 Task: Project Backup.
Action: Mouse moved to (645, 251)
Screenshot: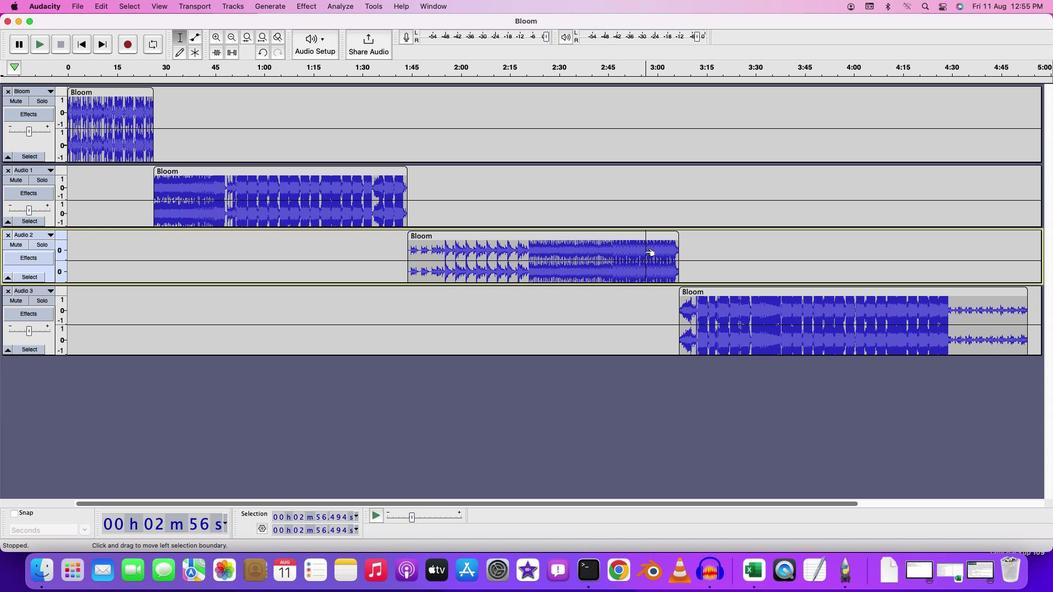 
Action: Mouse pressed left at (645, 251)
Screenshot: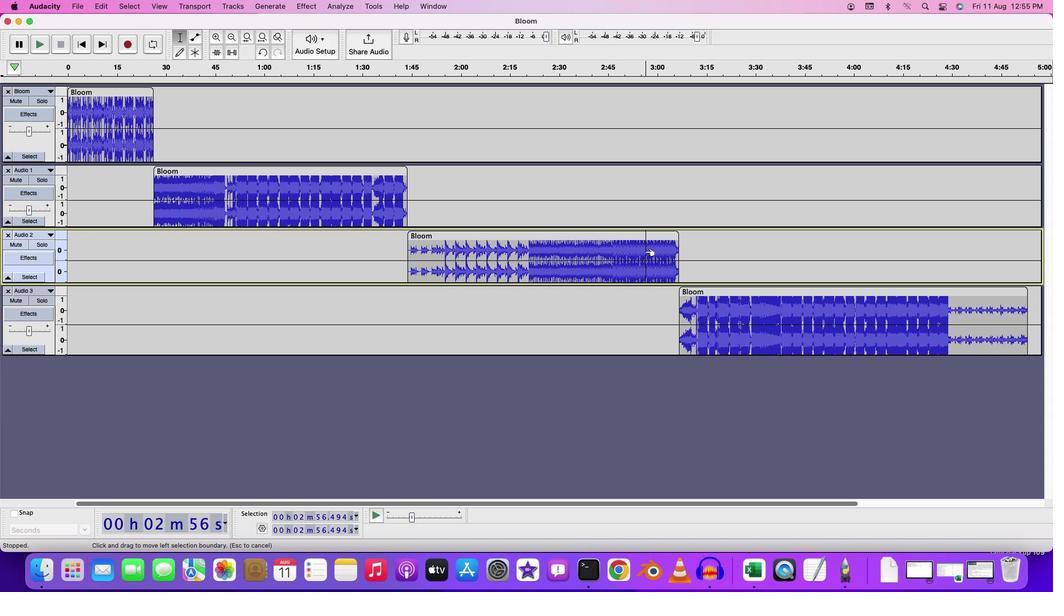 
Action: Mouse moved to (711, 249)
Screenshot: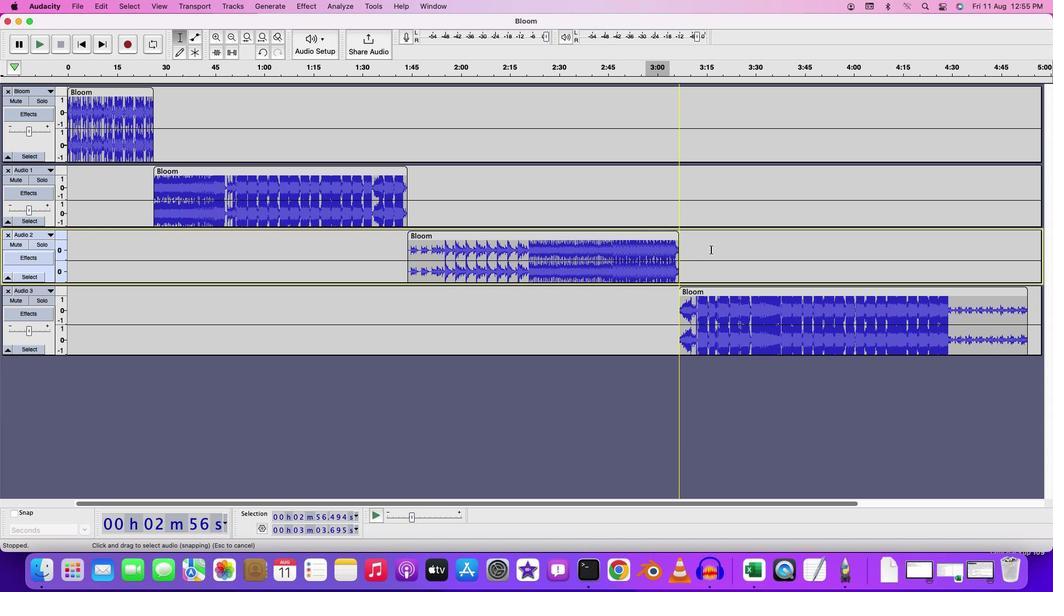 
Action: Mouse pressed left at (711, 249)
Screenshot: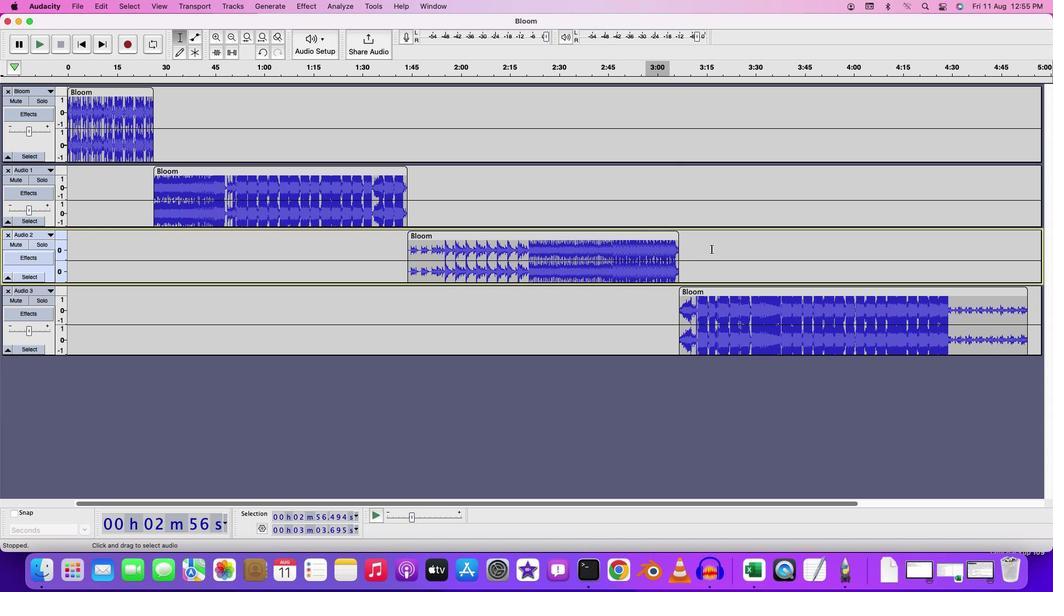 
Action: Mouse moved to (683, 251)
Screenshot: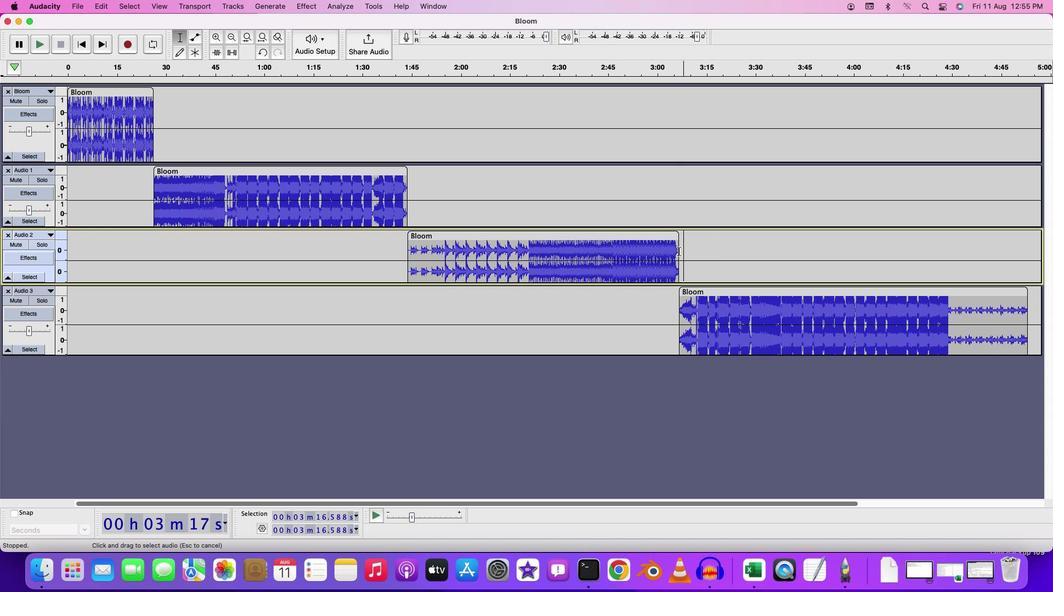
Action: Mouse pressed left at (683, 251)
Screenshot: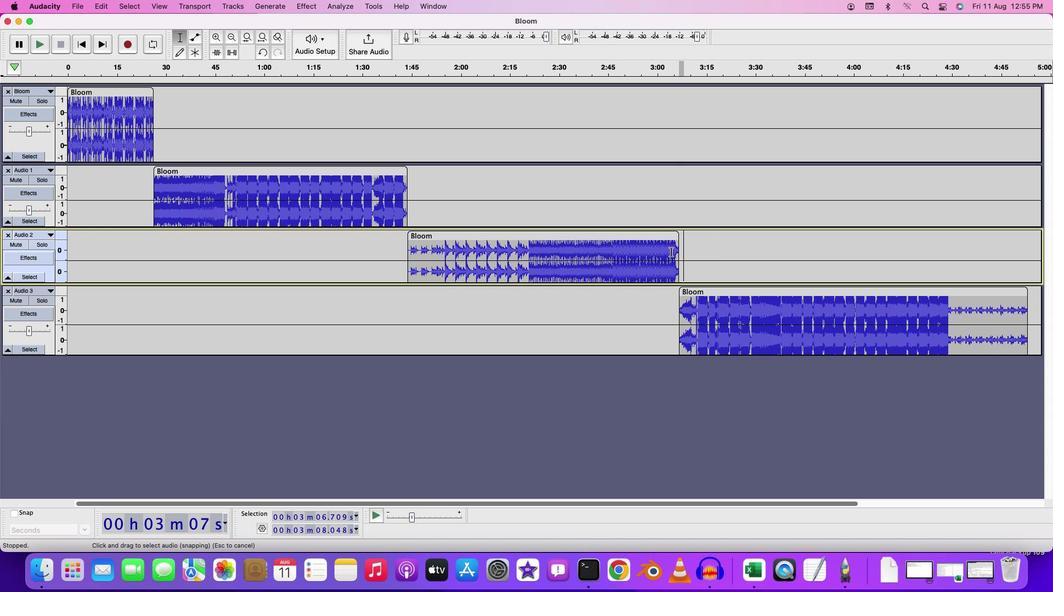 
Action: Mouse moved to (636, 254)
Screenshot: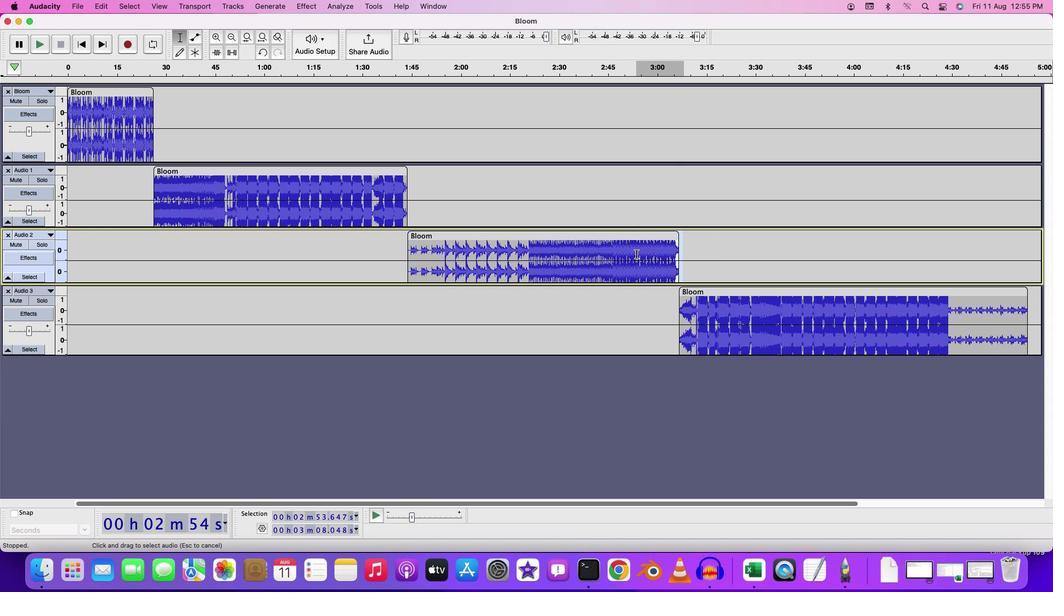 
Action: Key pressed Key.cmd'x'
Screenshot: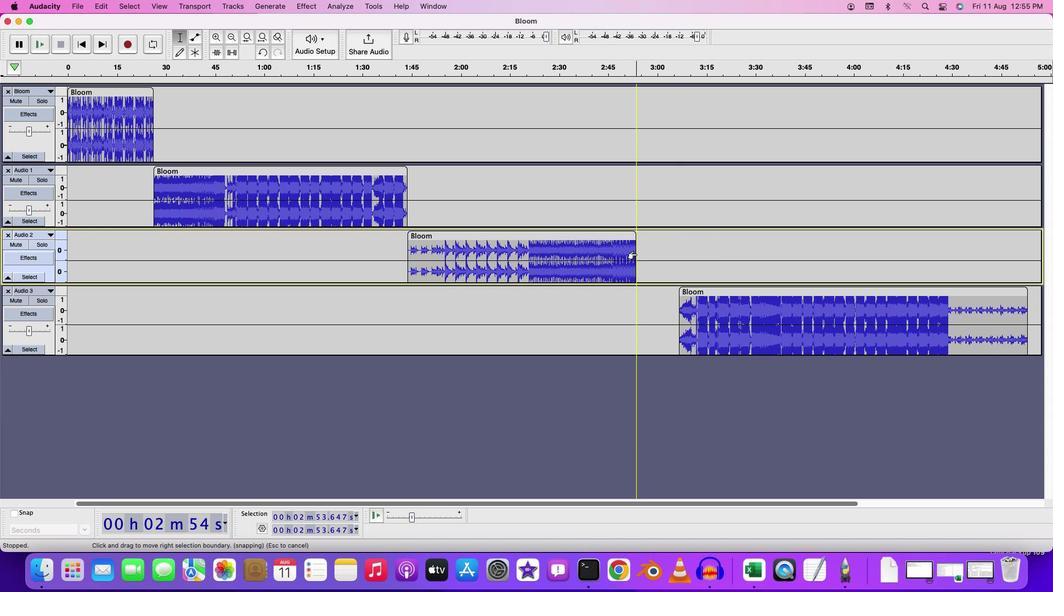 
Action: Mouse moved to (604, 502)
Screenshot: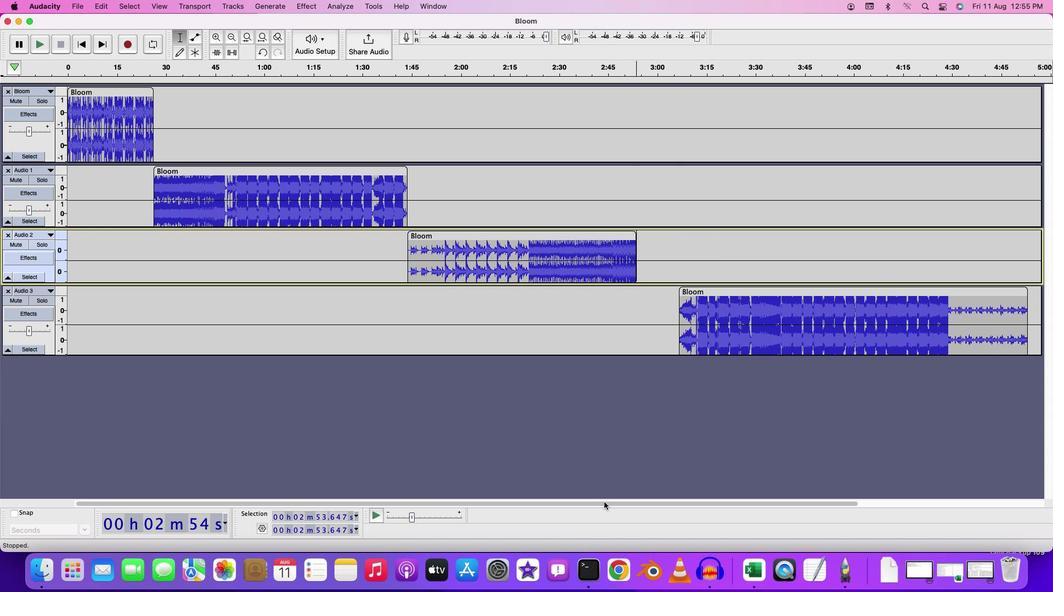 
Action: Mouse pressed left at (604, 502)
Screenshot: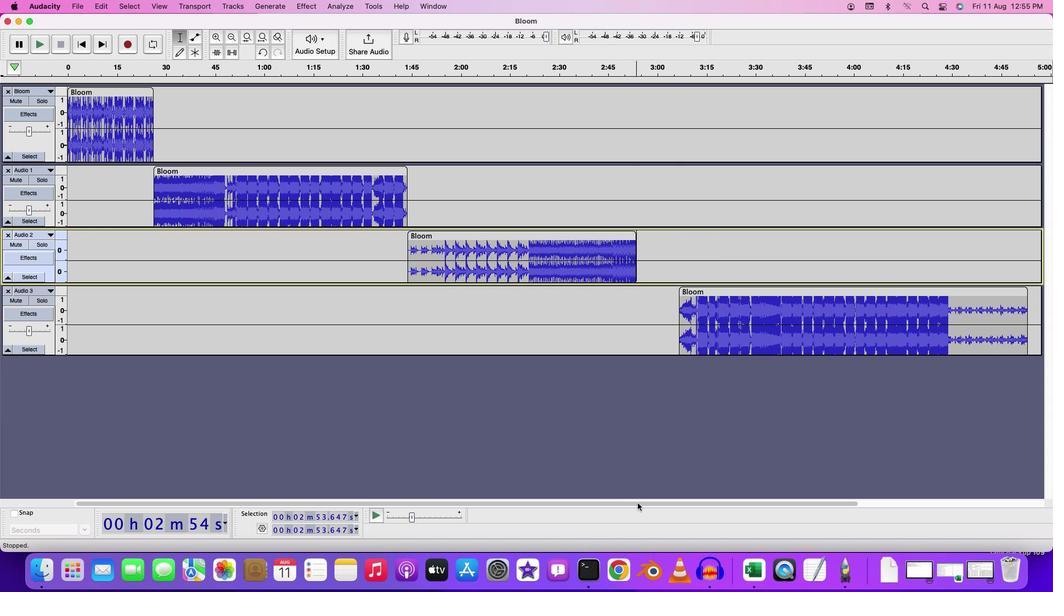 
Action: Mouse moved to (879, 257)
Screenshot: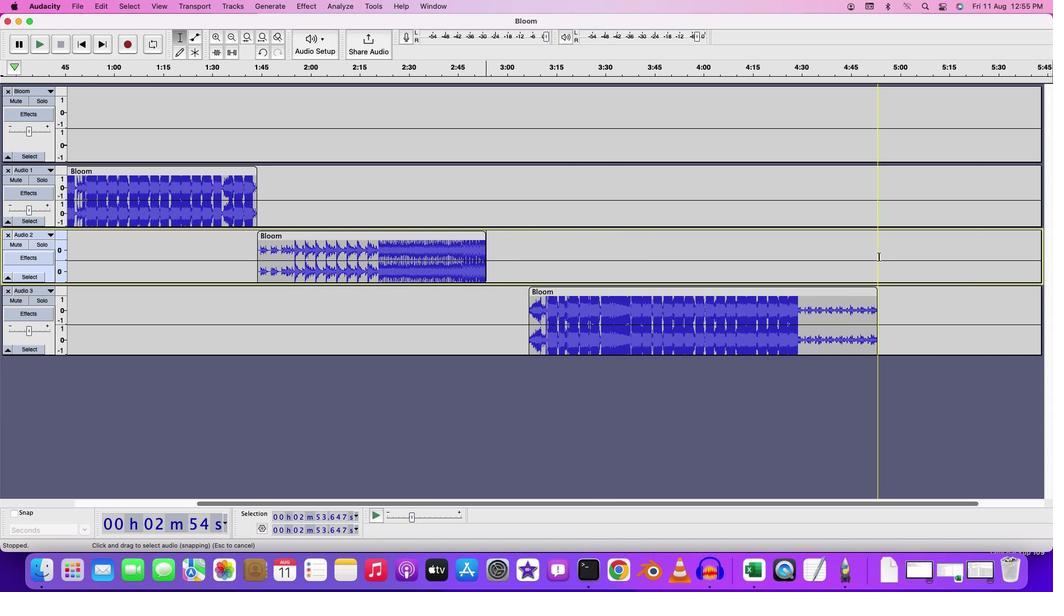 
Action: Mouse pressed left at (879, 257)
Screenshot: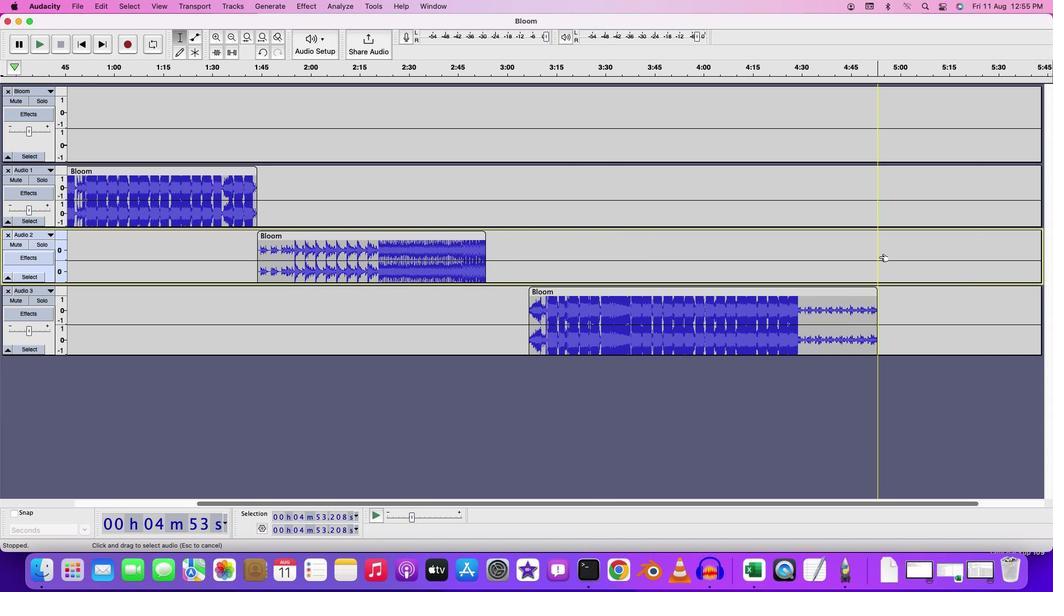
Action: Key pressed Key.cmd'v'
Screenshot: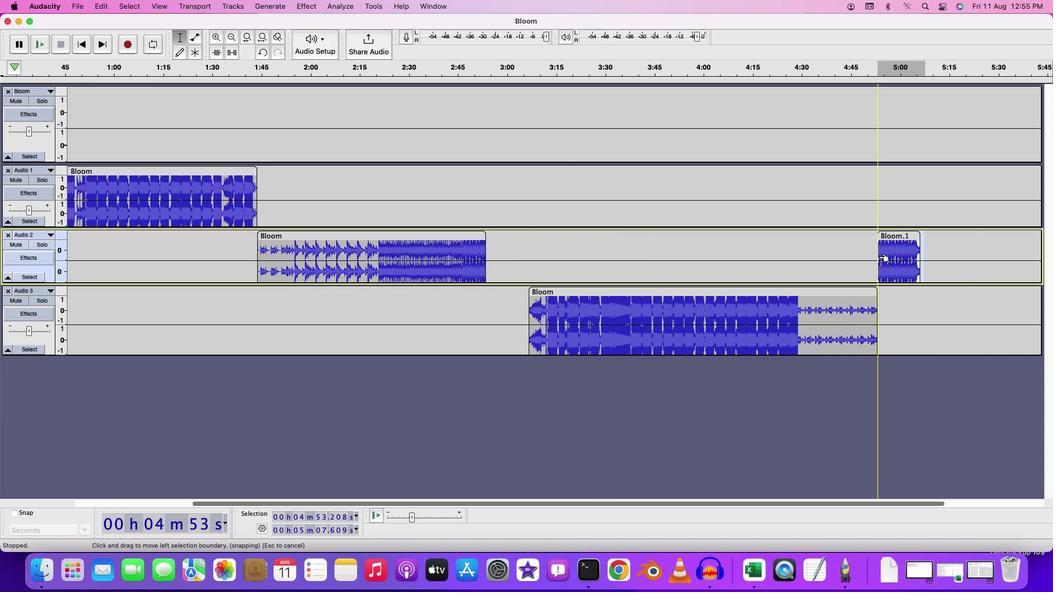 
Action: Mouse moved to (758, 422)
Screenshot: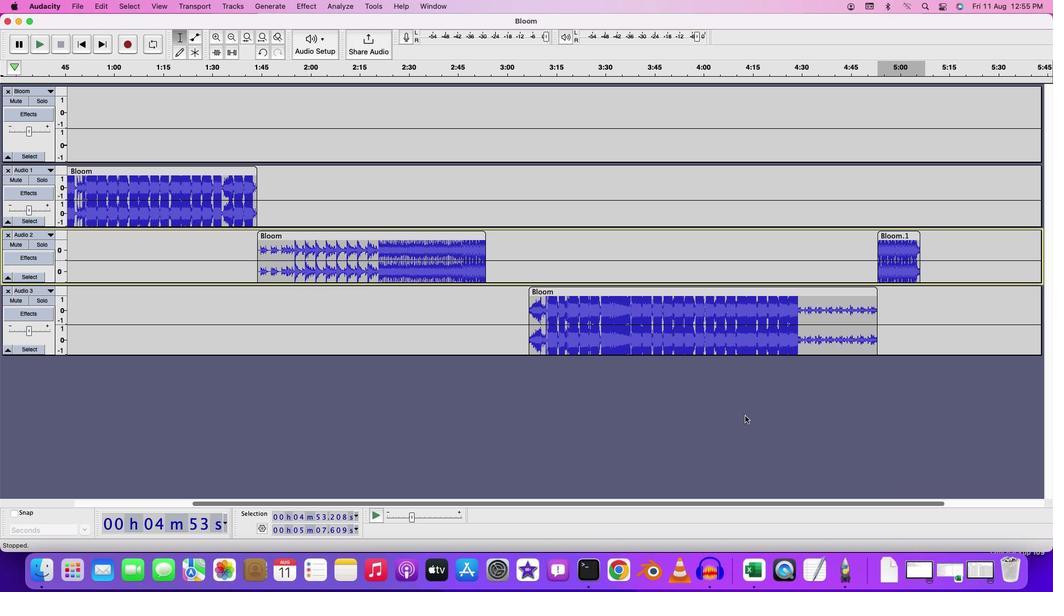 
Action: Mouse pressed left at (758, 422)
Screenshot: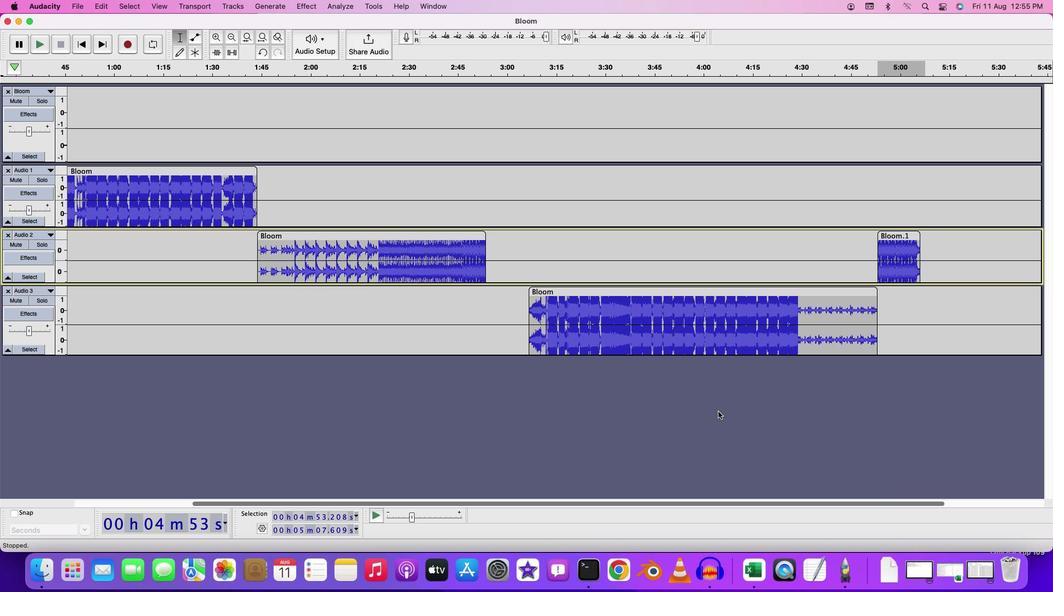 
Action: Mouse moved to (582, 298)
Screenshot: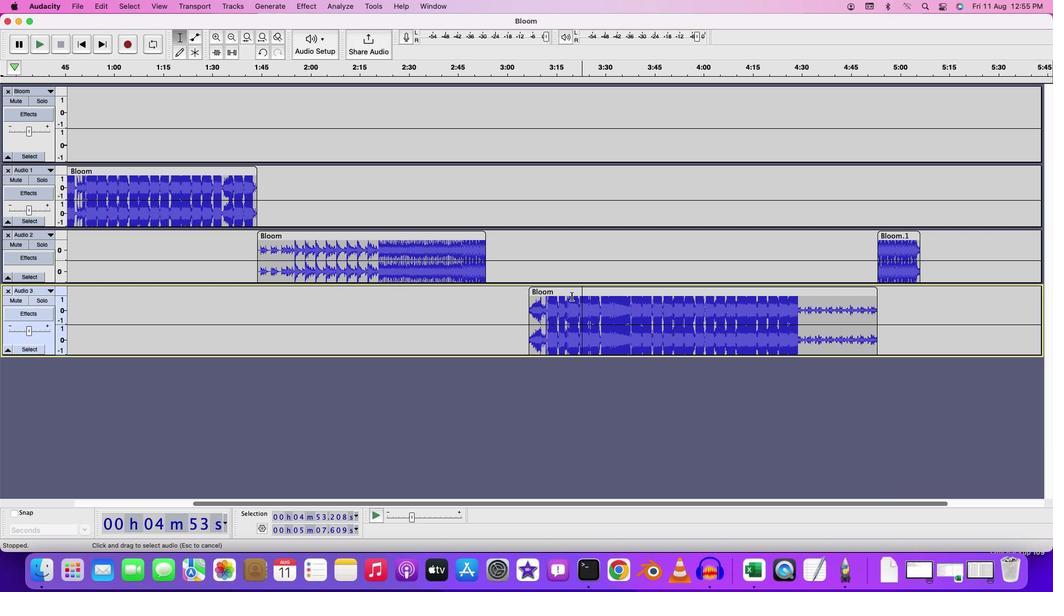 
Action: Mouse pressed left at (582, 298)
Screenshot: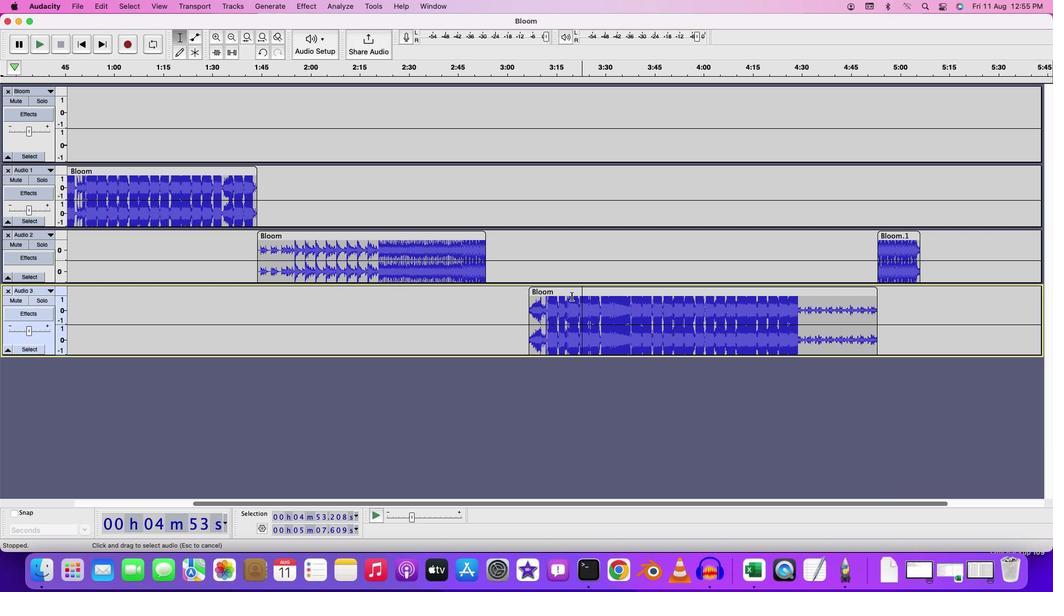 
Action: Mouse moved to (529, 303)
Screenshot: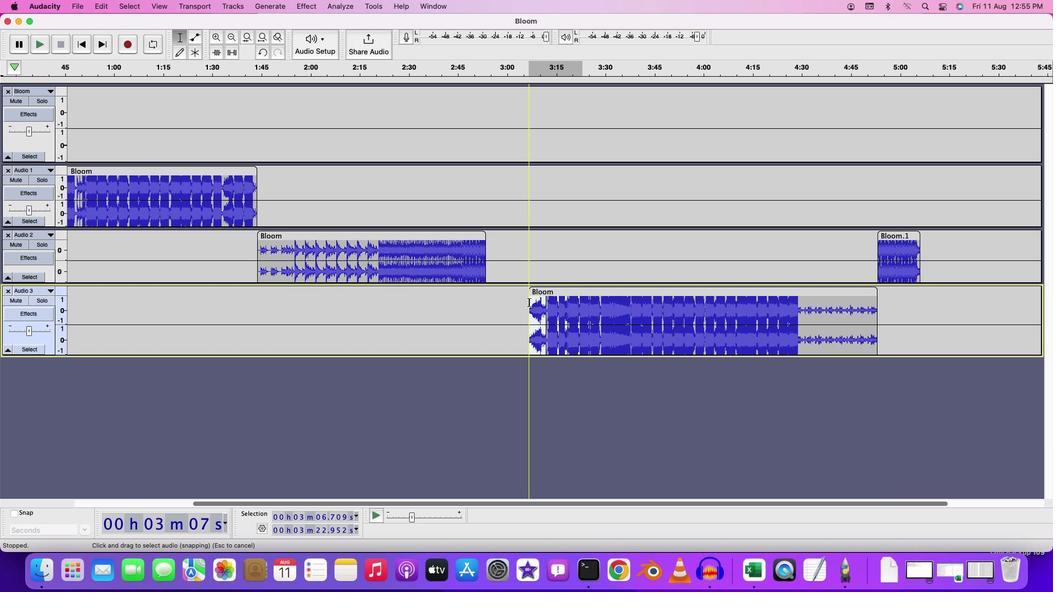 
Action: Key pressed Key.cmd'x'
Screenshot: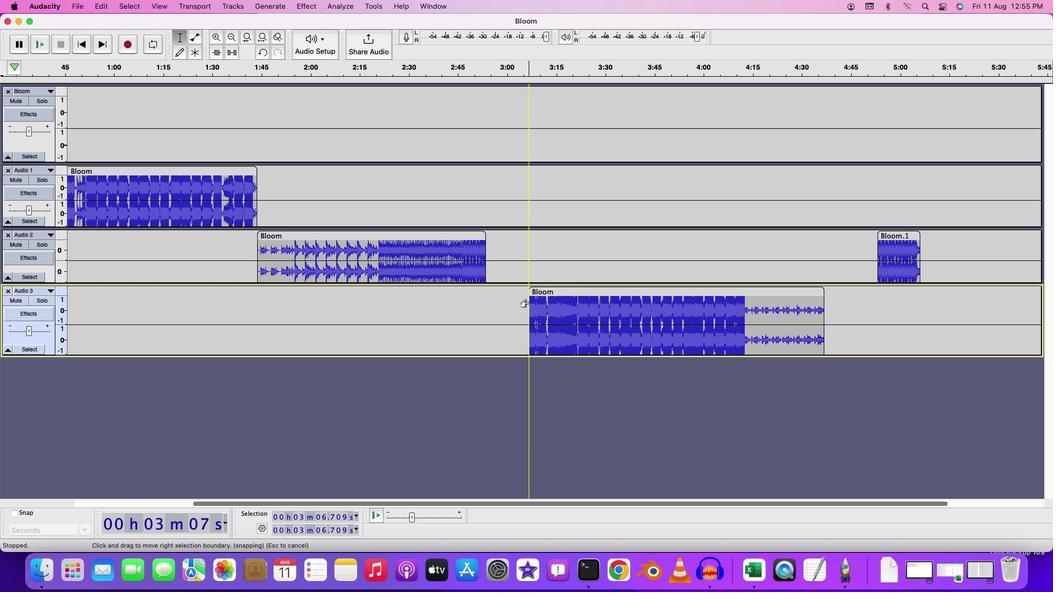 
Action: Mouse moved to (487, 278)
Screenshot: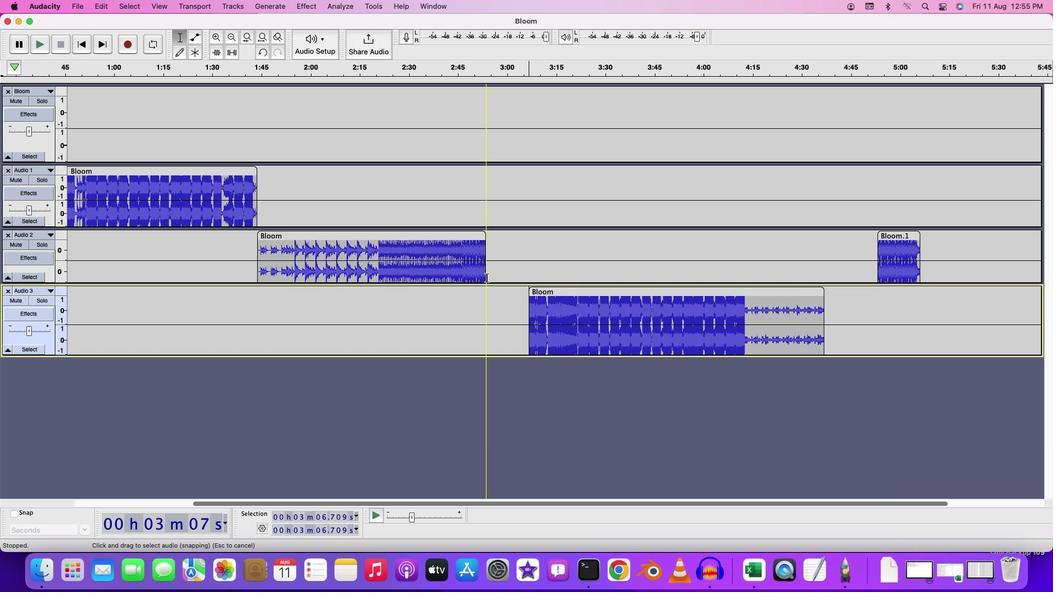 
Action: Mouse pressed left at (487, 278)
Screenshot: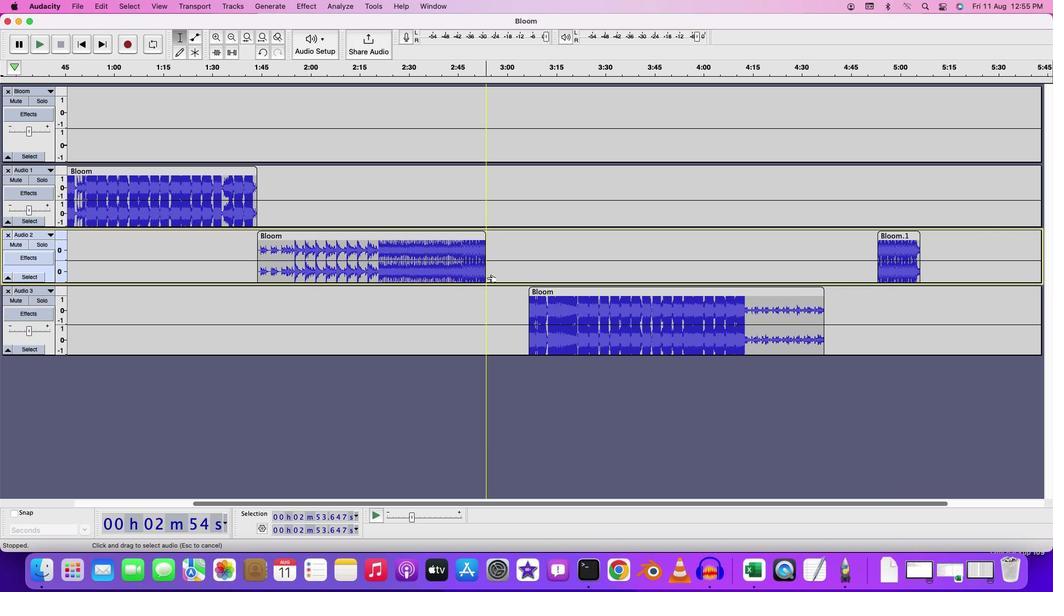 
Action: Key pressed Key.cmd'v'
Screenshot: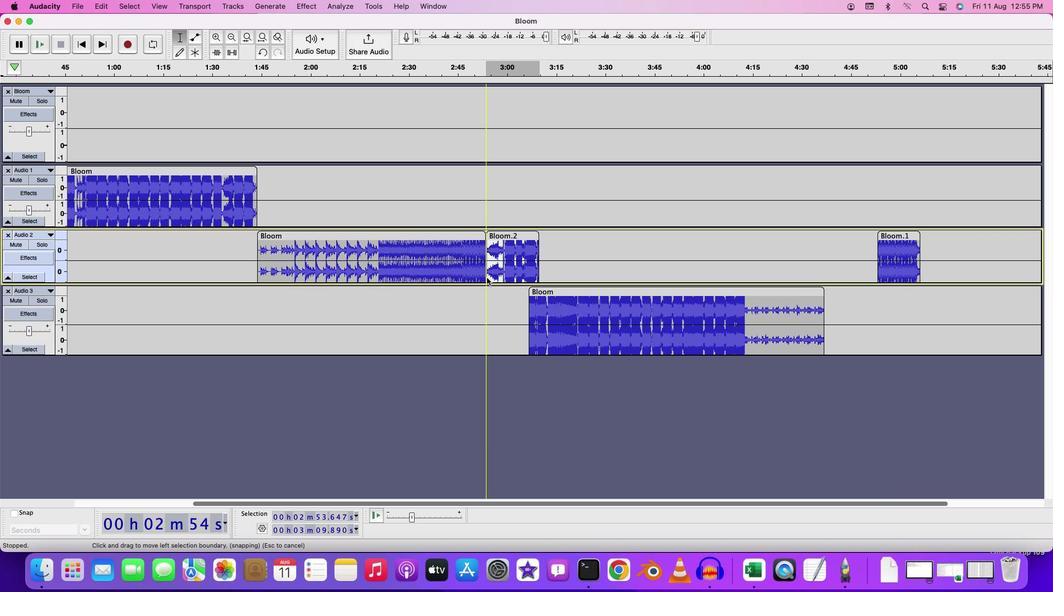
Action: Mouse moved to (506, 385)
Screenshot: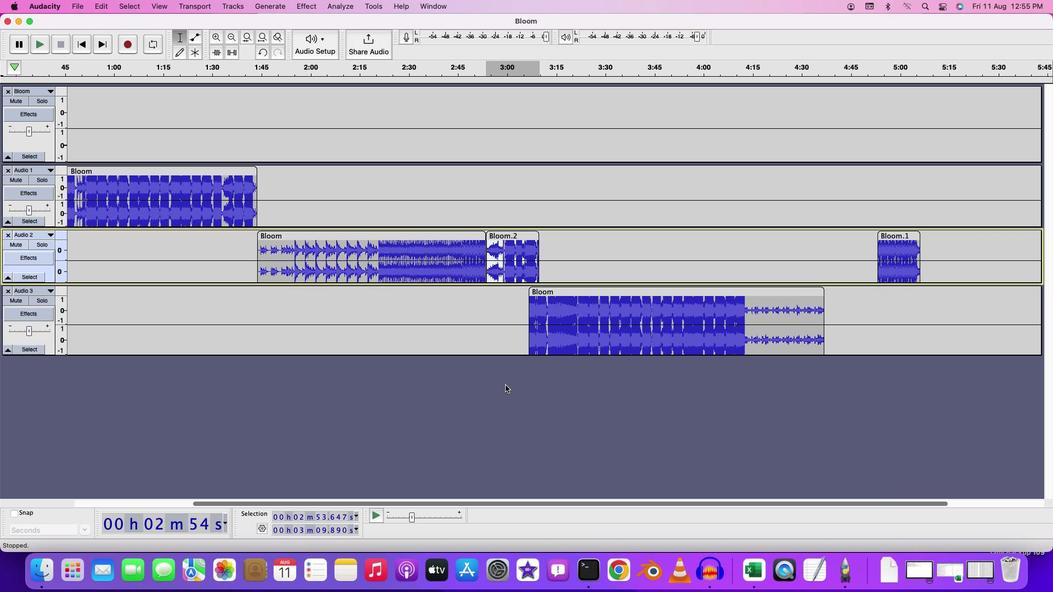
Action: Mouse pressed left at (506, 385)
Screenshot: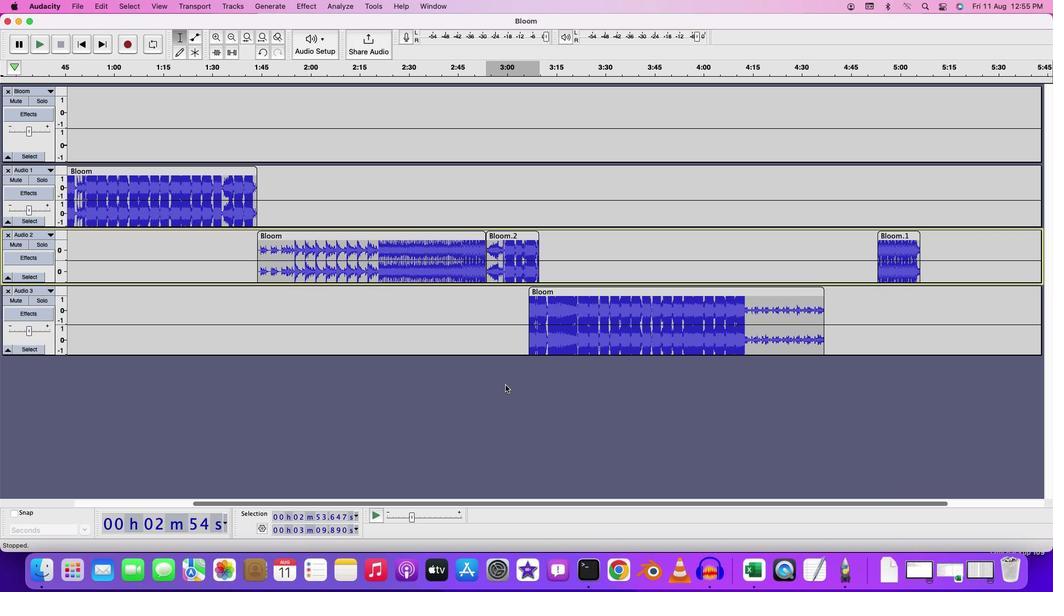 
Action: Mouse moved to (893, 236)
Screenshot: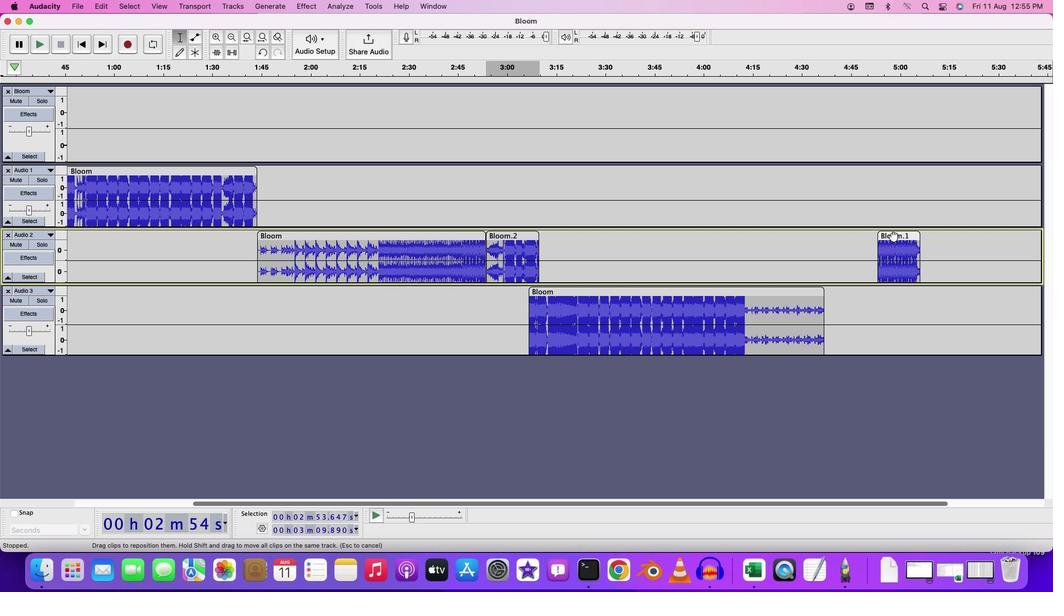 
Action: Mouse pressed left at (893, 236)
Screenshot: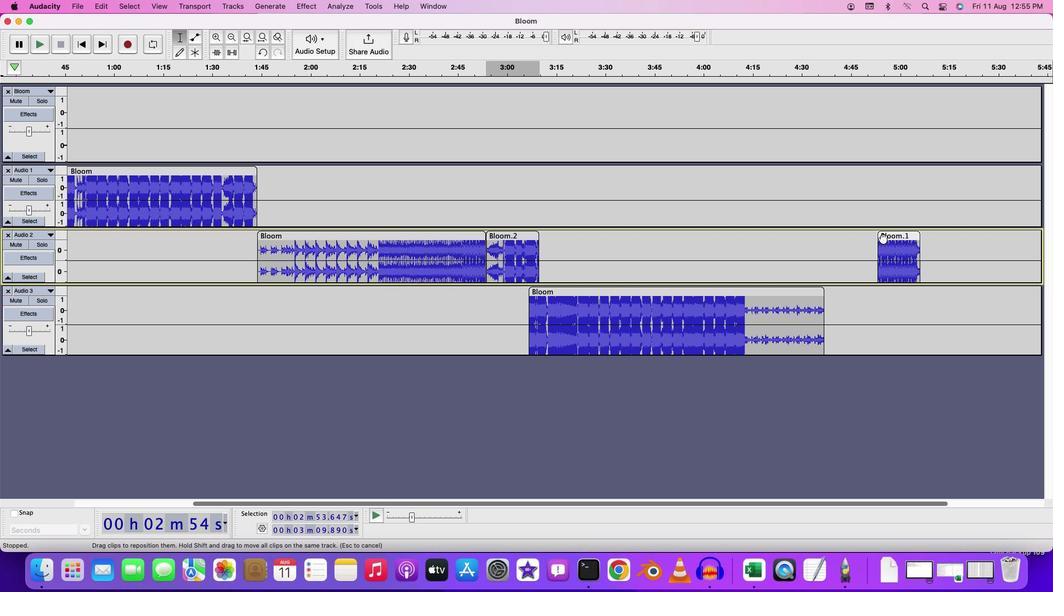 
Action: Mouse moved to (648, 293)
Screenshot: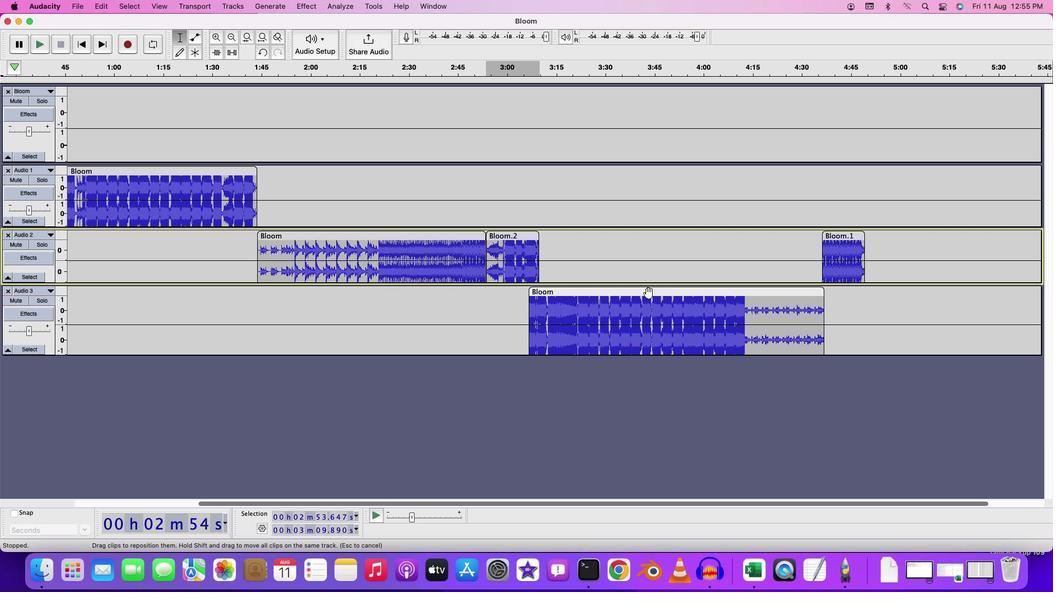 
Action: Mouse pressed left at (648, 293)
Screenshot: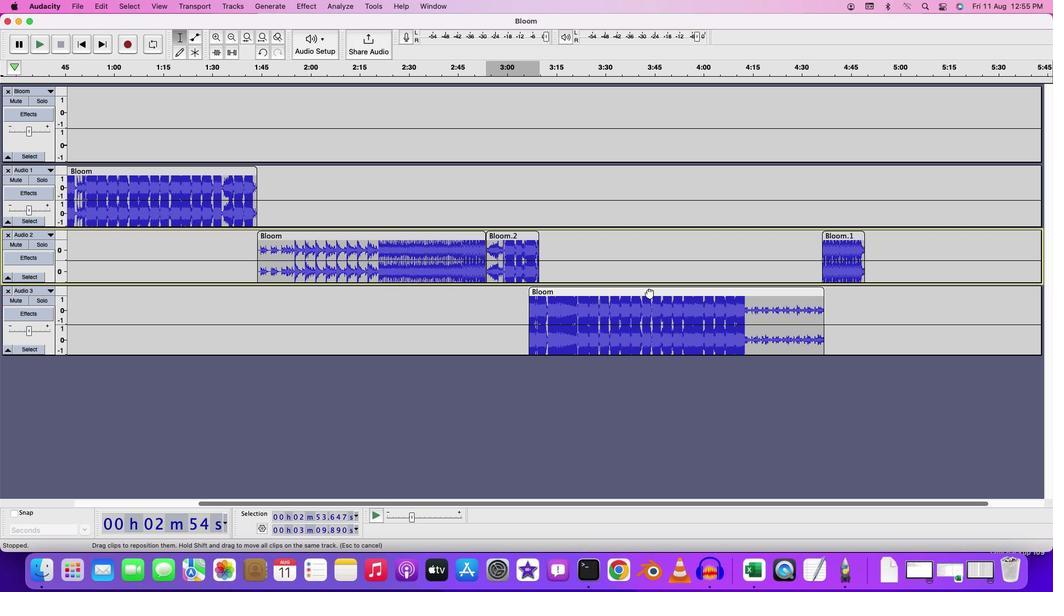 
Action: Mouse moved to (833, 239)
Screenshot: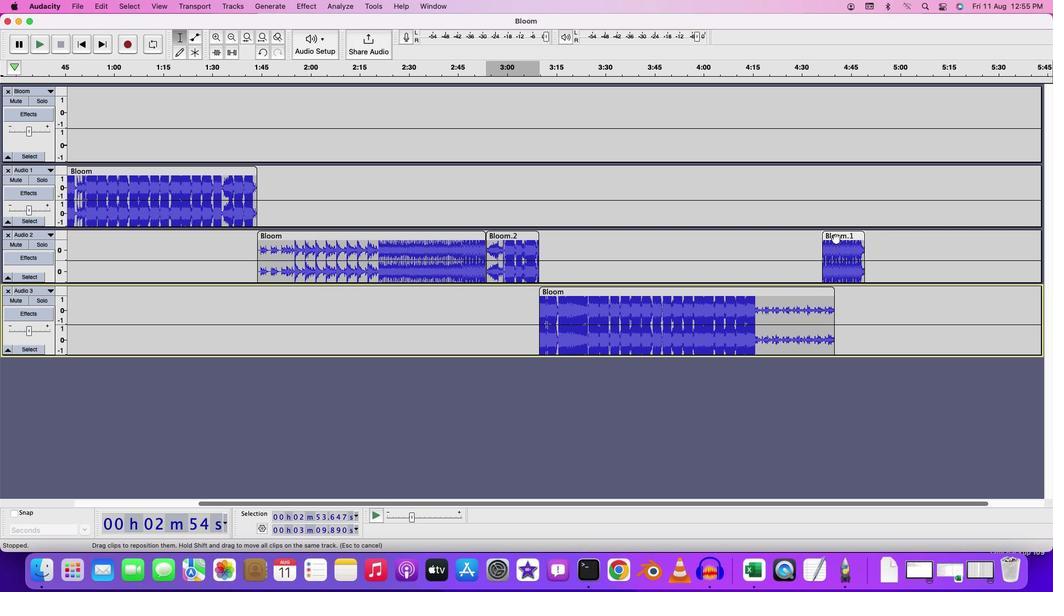 
Action: Mouse pressed left at (833, 239)
Screenshot: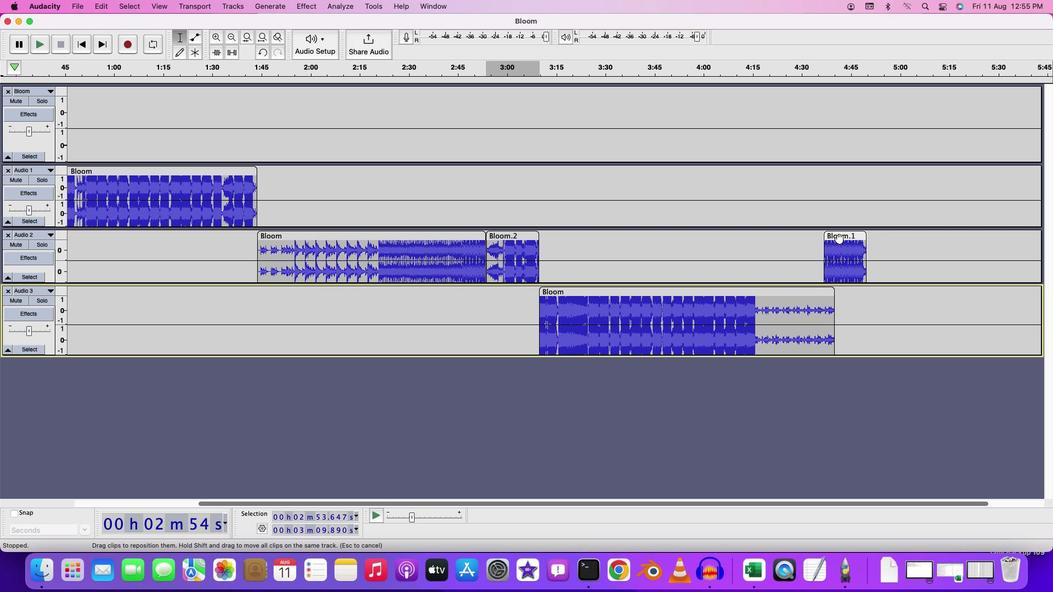 
Action: Mouse moved to (237, 278)
Screenshot: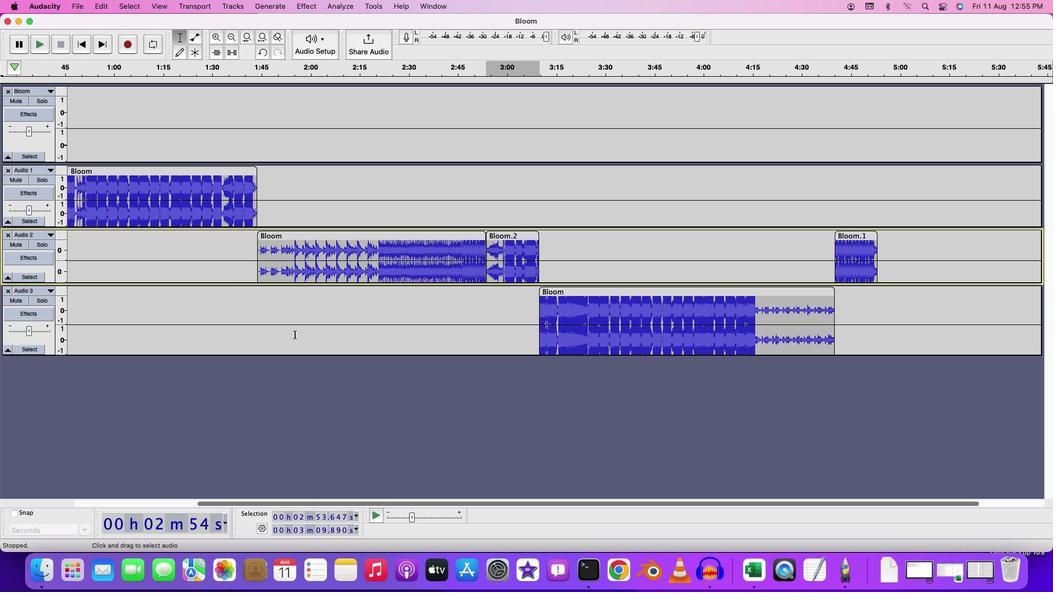 
Action: Mouse scrolled (237, 278) with delta (0, 0)
Screenshot: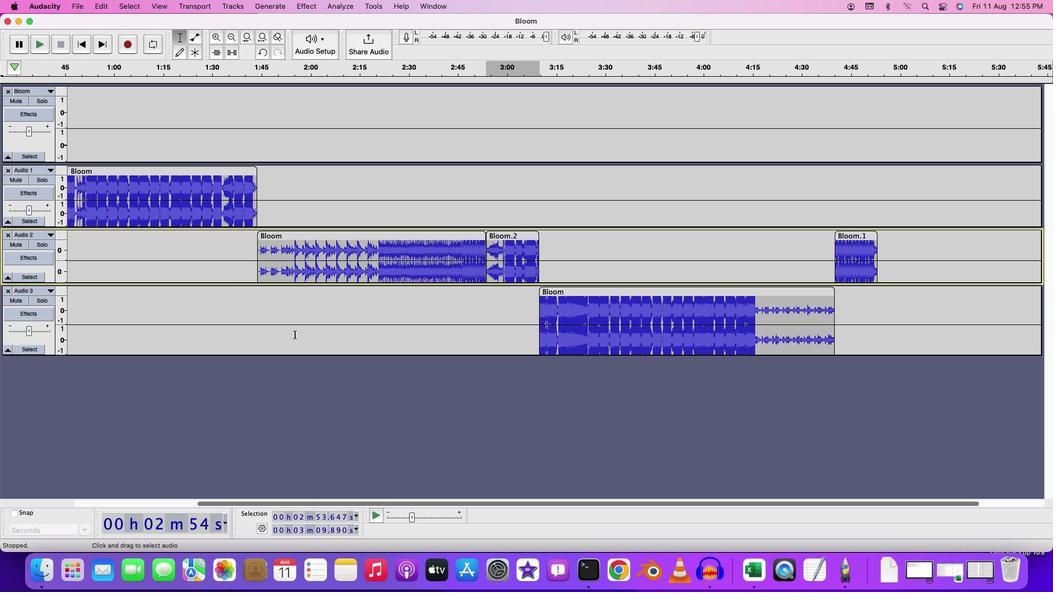 
Action: Mouse moved to (247, 291)
Screenshot: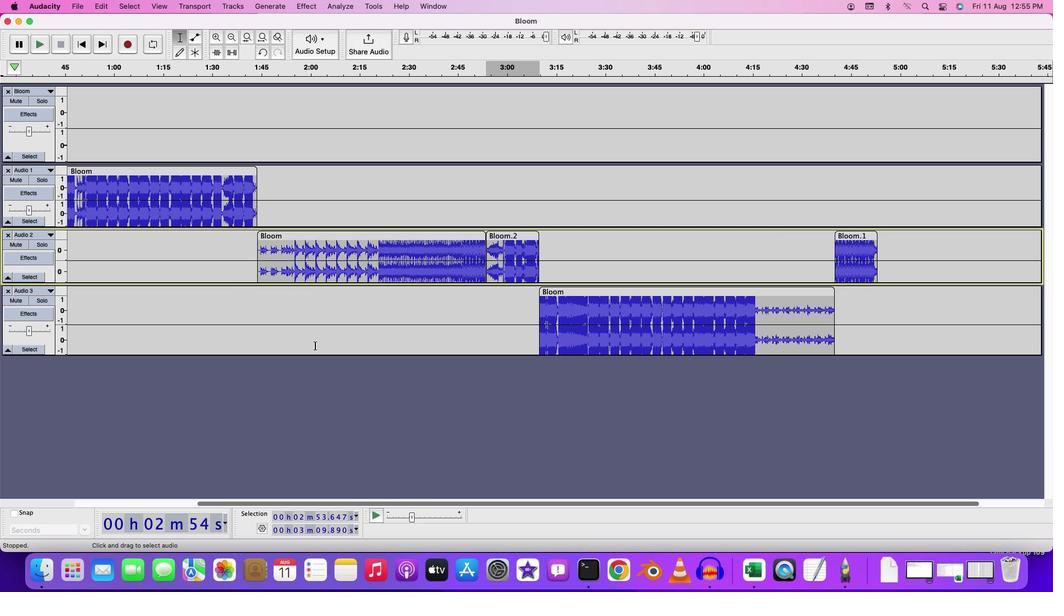 
Action: Mouse scrolled (247, 291) with delta (0, 0)
Screenshot: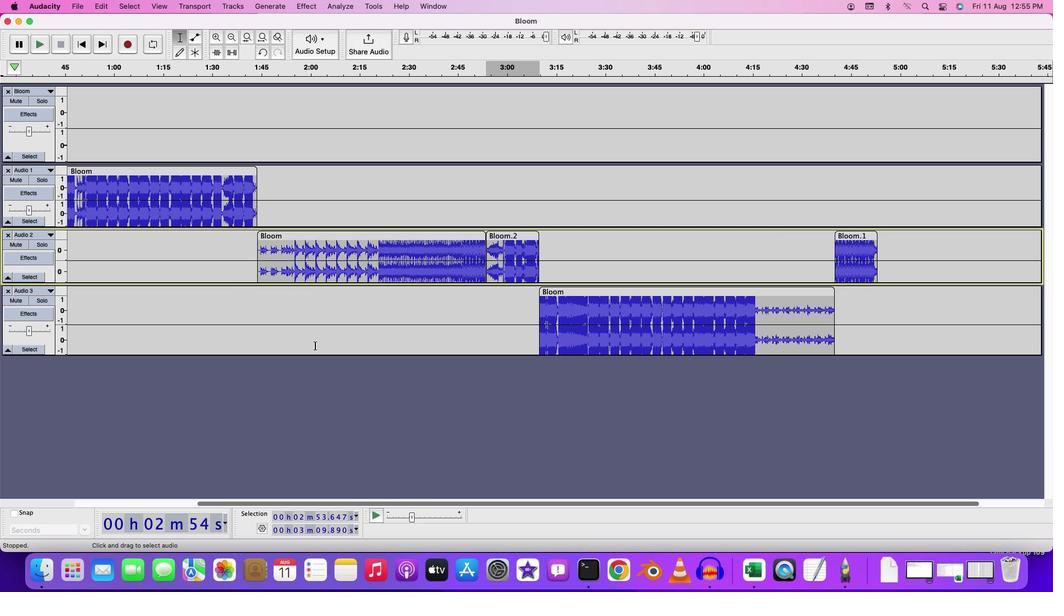 
Action: Mouse moved to (254, 300)
Screenshot: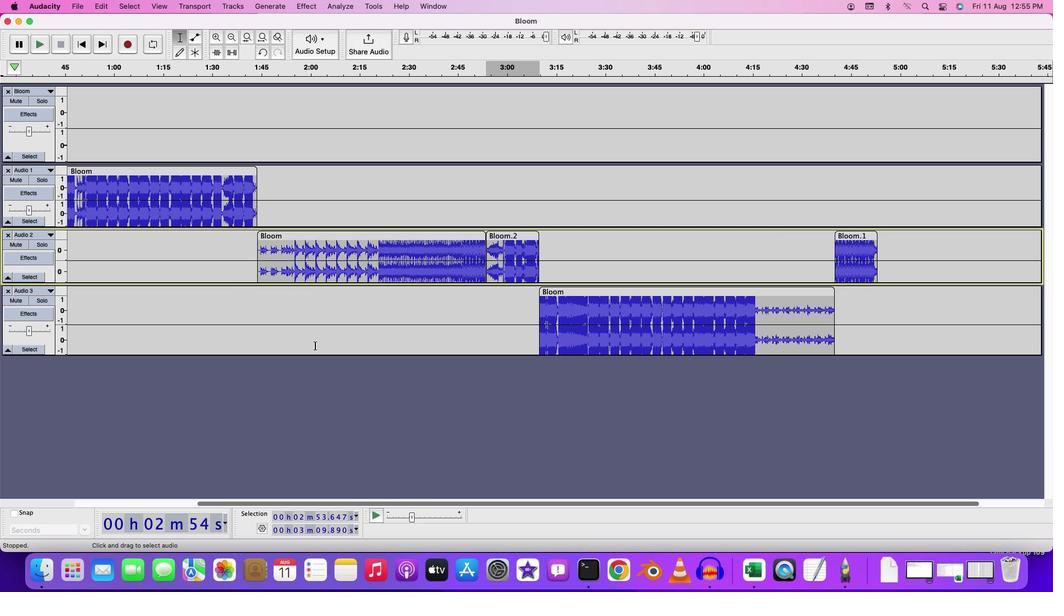 
Action: Mouse scrolled (254, 300) with delta (0, 1)
Screenshot: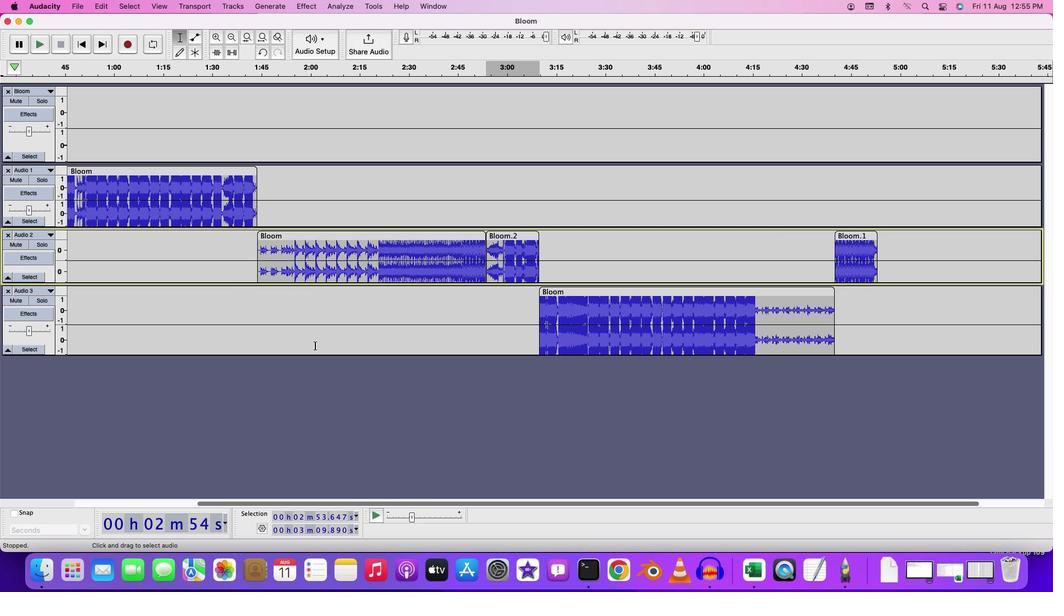 
Action: Mouse moved to (263, 312)
Screenshot: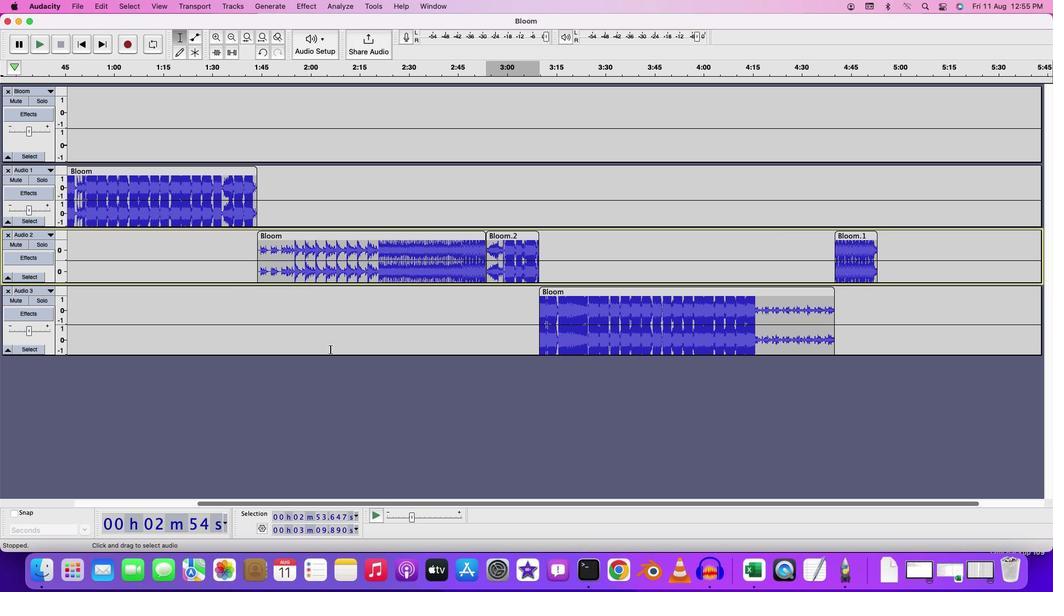 
Action: Mouse scrolled (263, 312) with delta (0, 2)
Screenshot: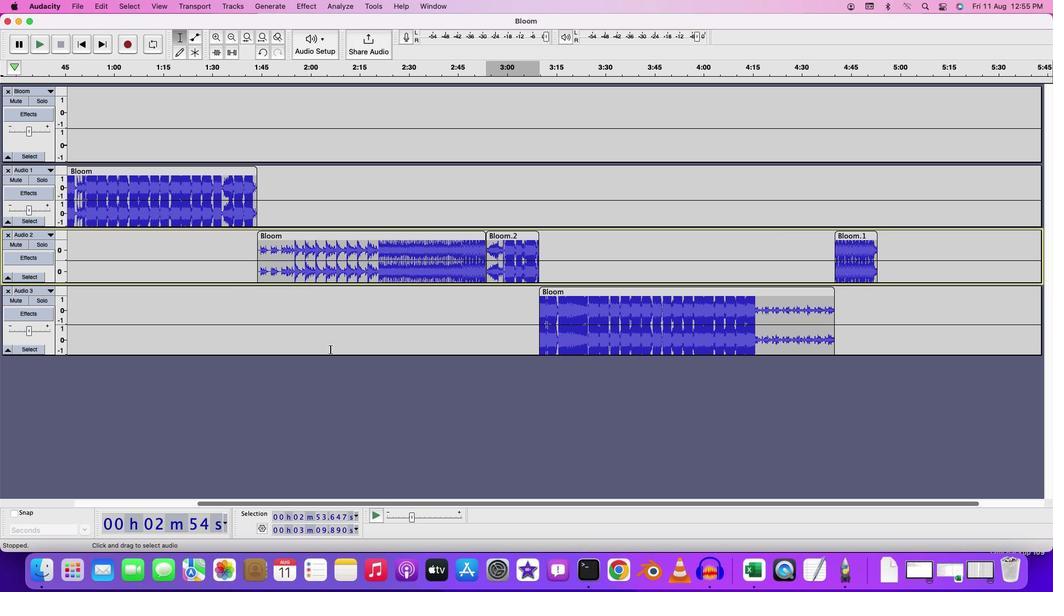 
Action: Mouse moved to (273, 321)
Screenshot: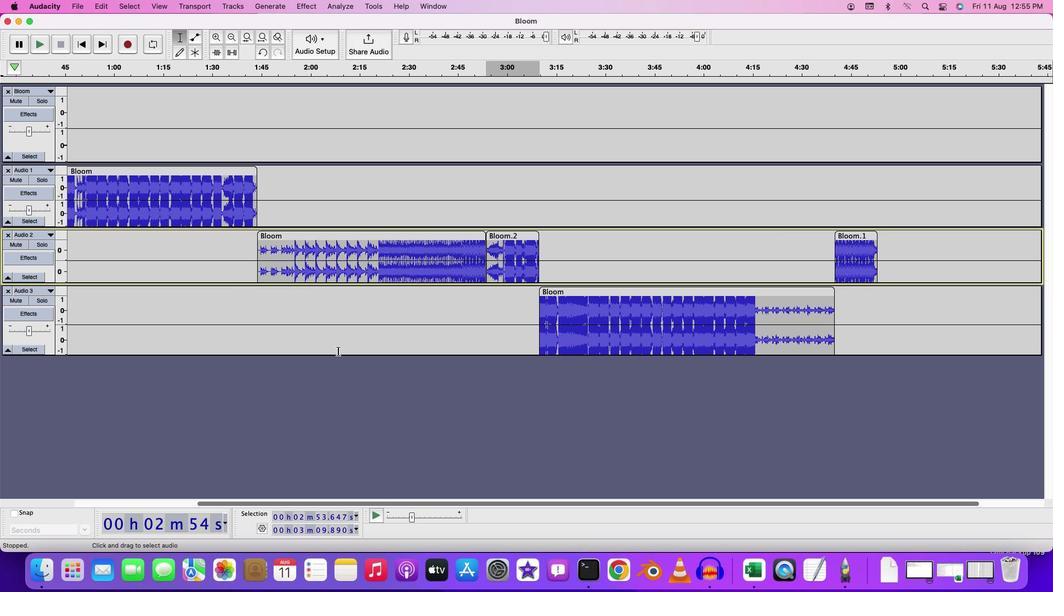 
Action: Mouse scrolled (273, 321) with delta (0, 2)
Screenshot: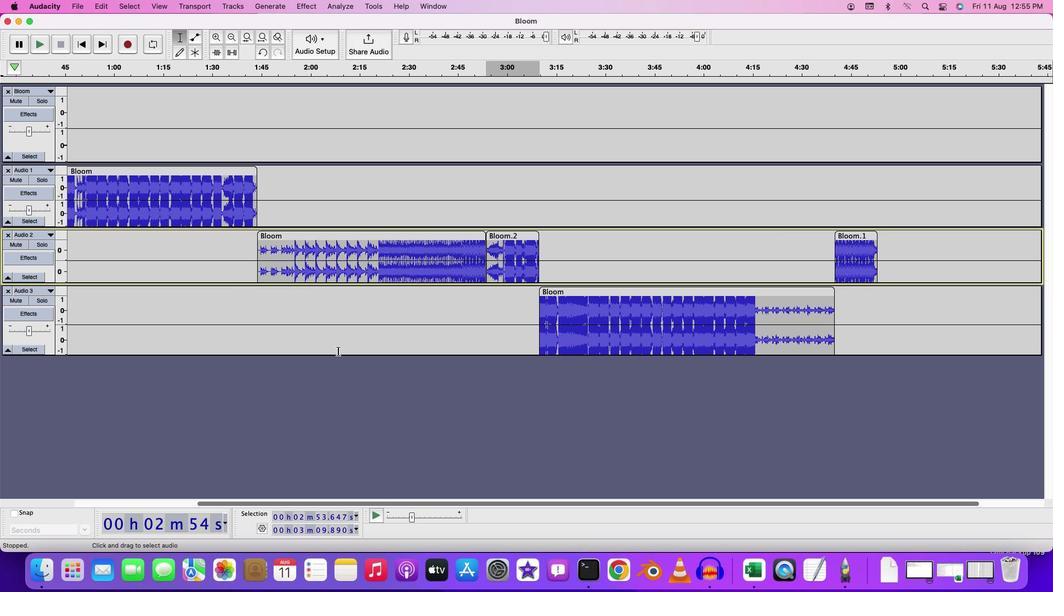 
Action: Mouse moved to (300, 338)
Screenshot: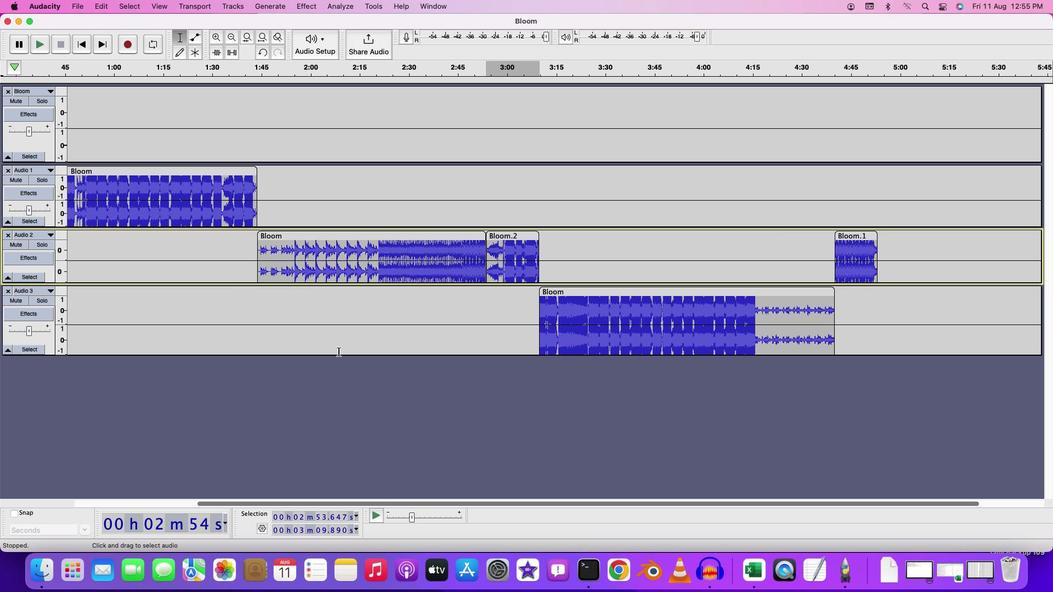 
Action: Mouse scrolled (300, 338) with delta (0, 3)
Screenshot: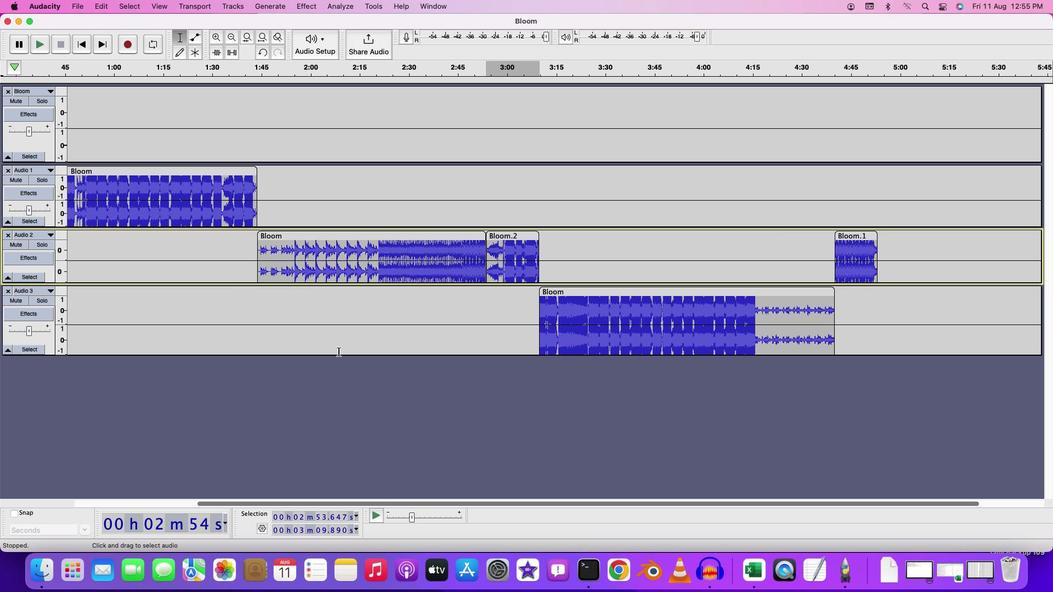 
Action: Mouse moved to (337, 351)
Screenshot: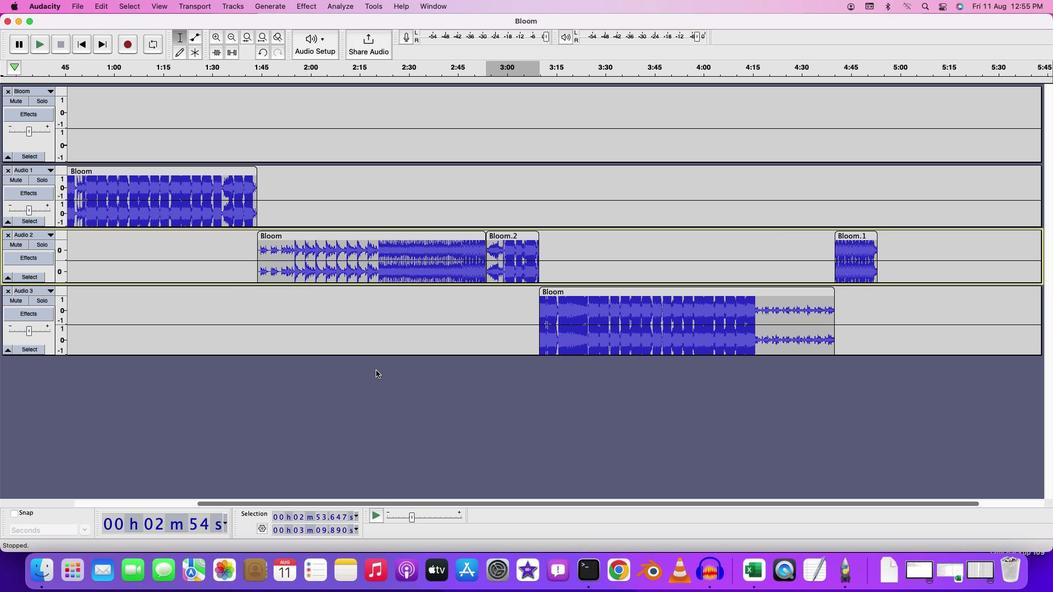 
Action: Mouse scrolled (337, 351) with delta (0, 3)
Screenshot: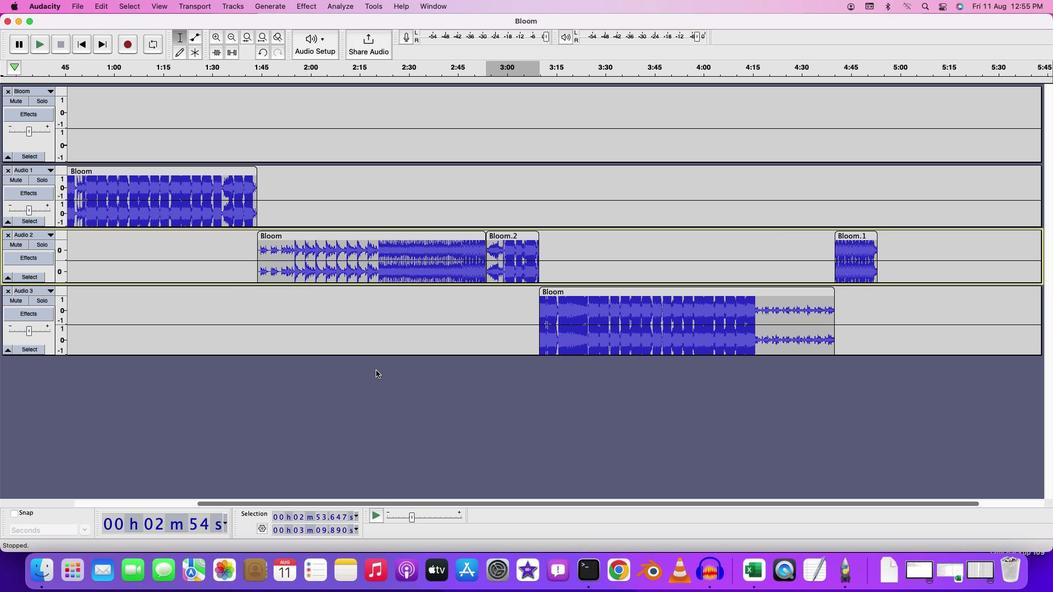 
Action: Mouse moved to (400, 505)
Screenshot: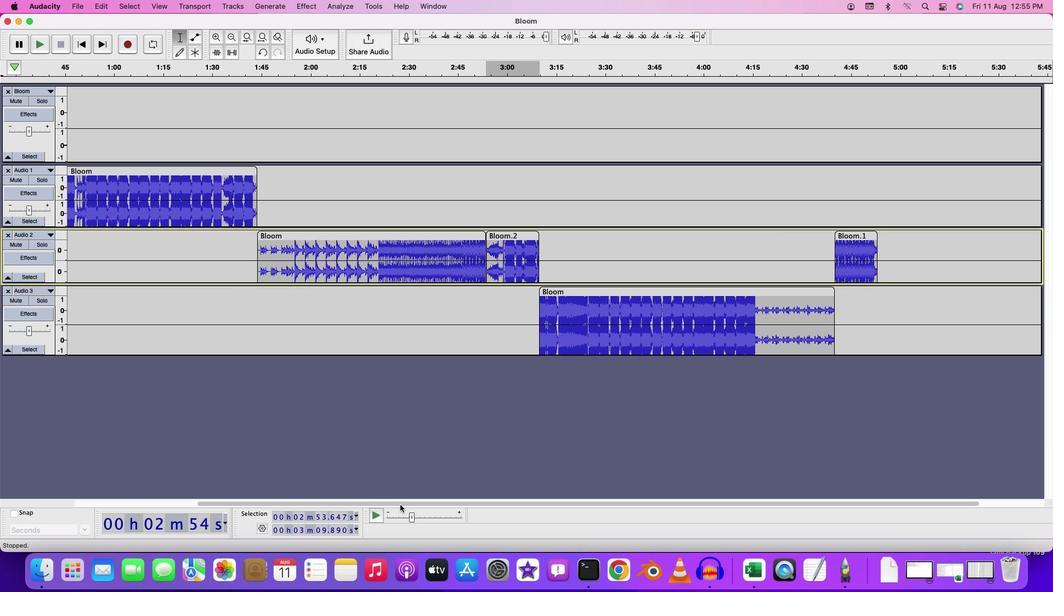 
Action: Mouse pressed left at (400, 505)
Screenshot: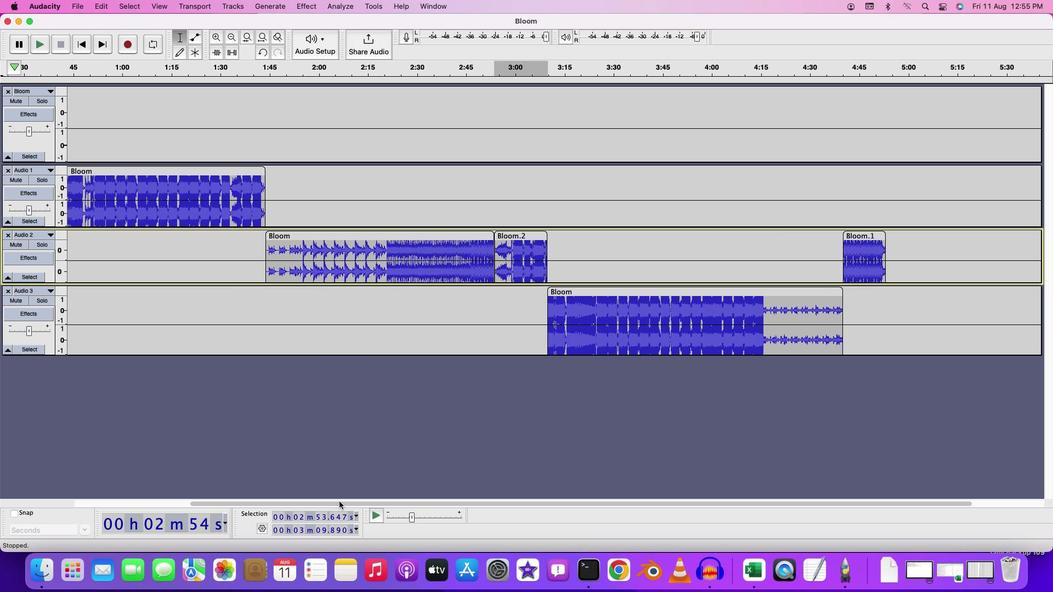 
Action: Mouse moved to (352, 183)
Screenshot: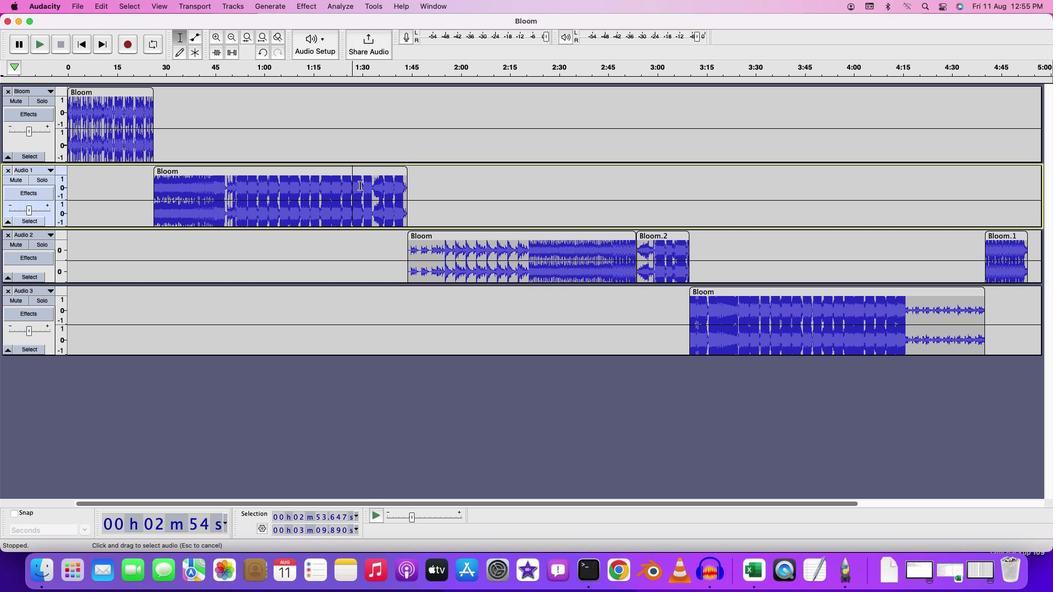 
Action: Mouse pressed left at (352, 183)
Screenshot: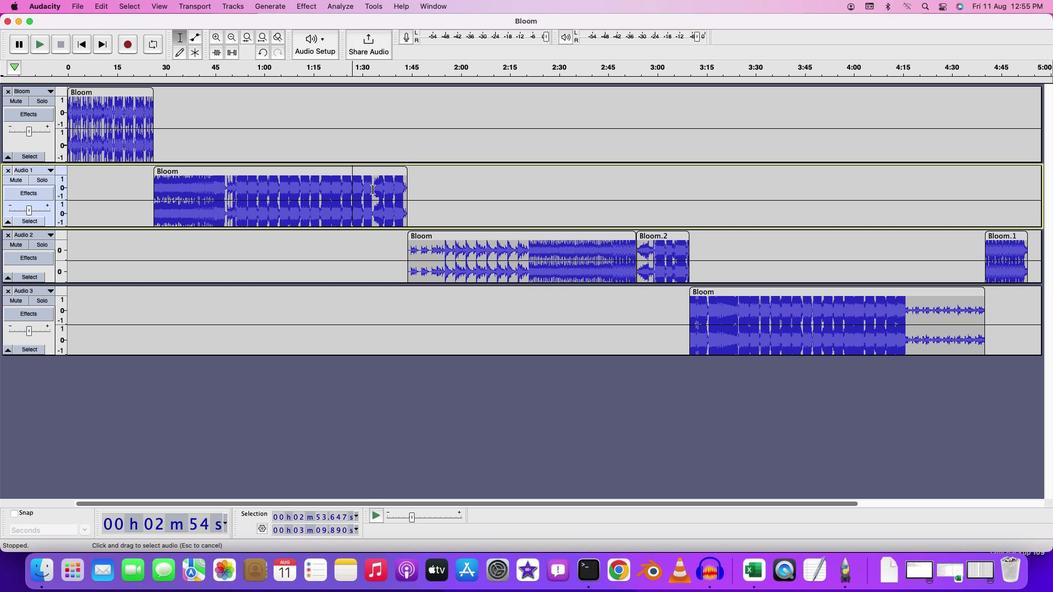 
Action: Mouse moved to (408, 206)
Screenshot: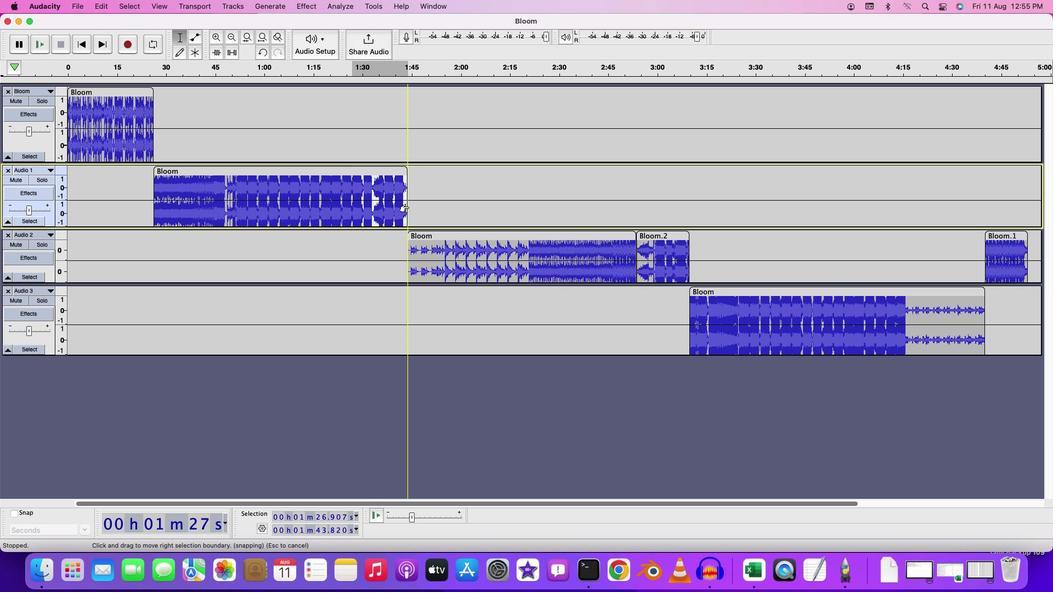 
Action: Key pressed Key.cmd'x'
Screenshot: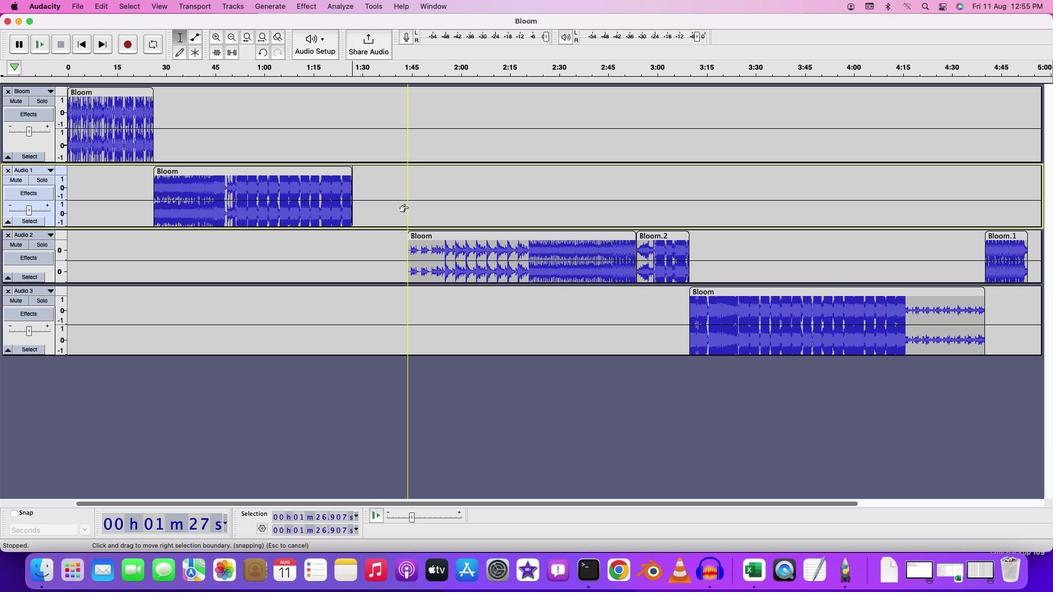 
Action: Mouse moved to (479, 236)
Screenshot: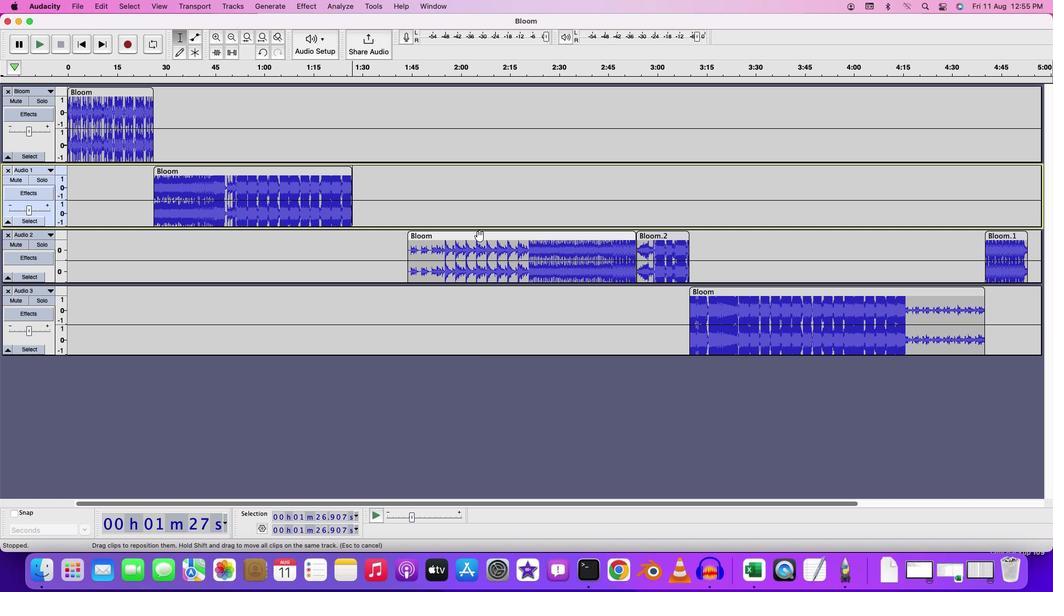 
Action: Mouse pressed left at (479, 236)
Screenshot: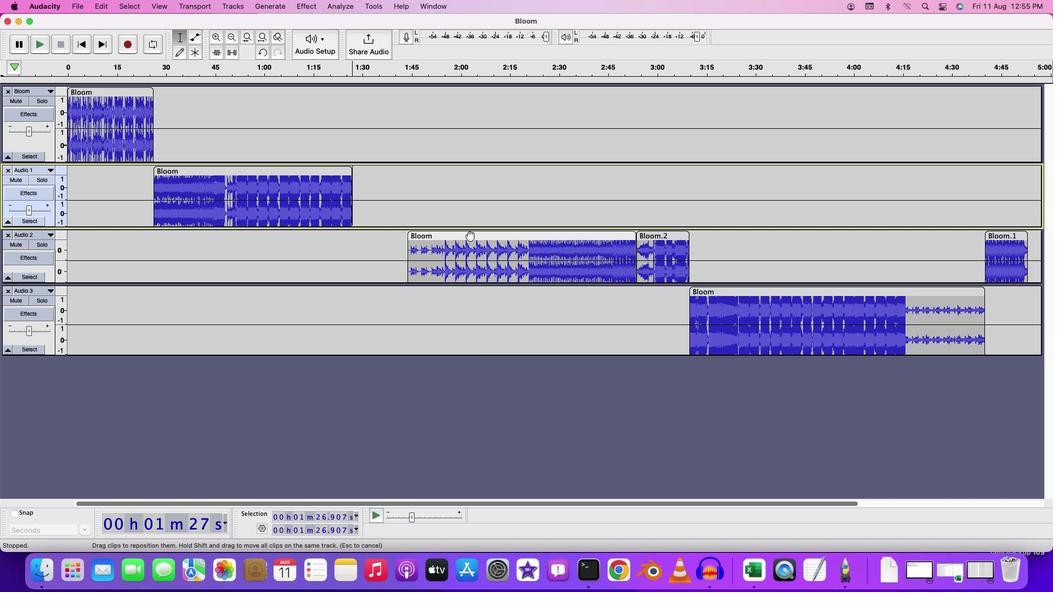 
Action: Mouse moved to (649, 238)
Screenshot: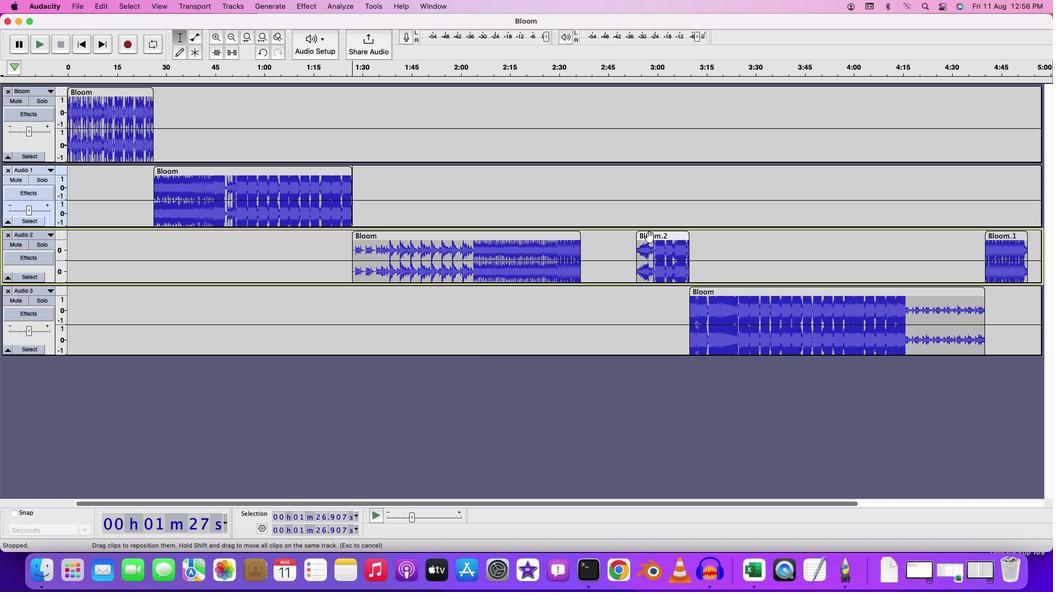 
Action: Mouse pressed left at (649, 238)
Screenshot: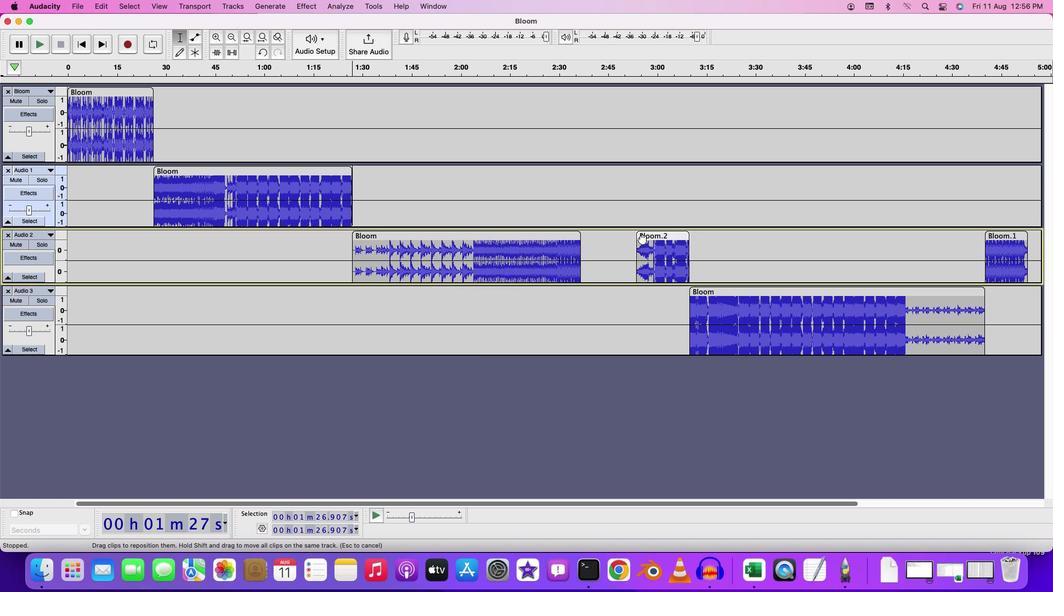 
Action: Mouse moved to (748, 295)
Screenshot: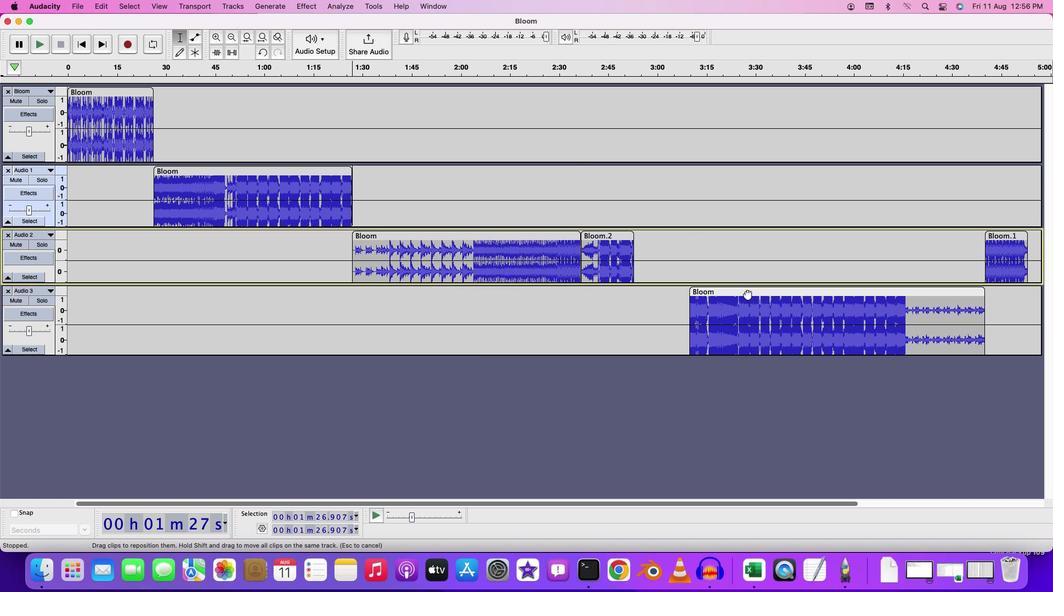 
Action: Mouse pressed left at (748, 295)
Screenshot: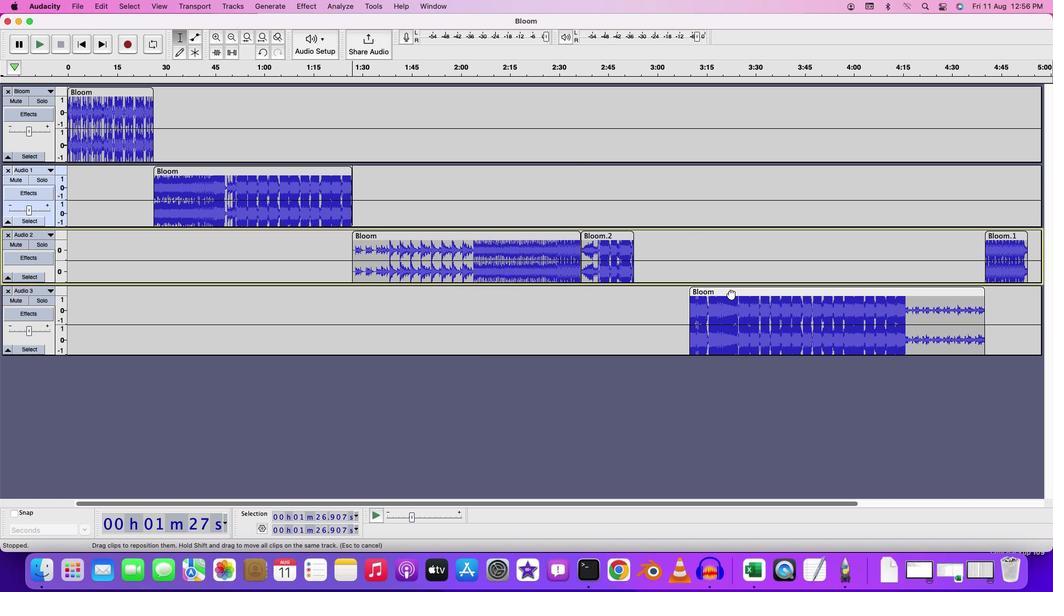 
Action: Mouse moved to (481, 506)
Screenshot: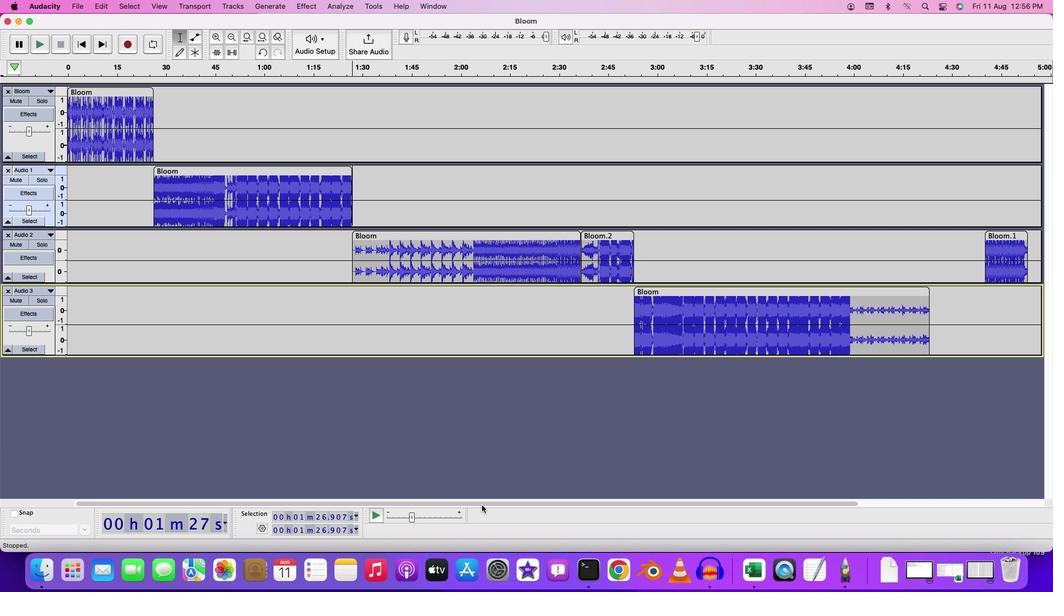 
Action: Mouse pressed left at (481, 506)
Screenshot: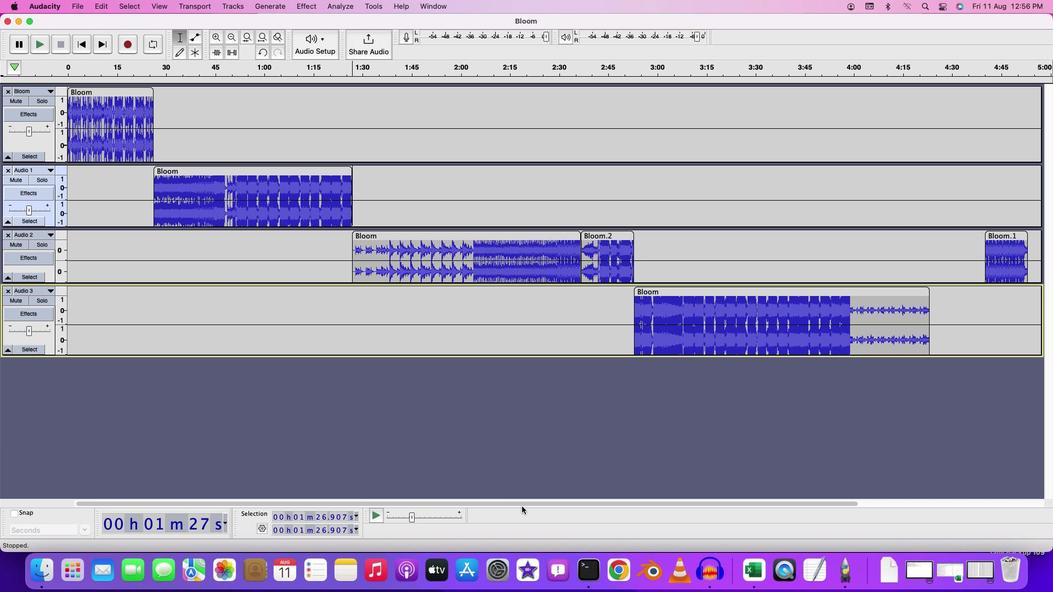 
Action: Mouse moved to (814, 238)
Screenshot: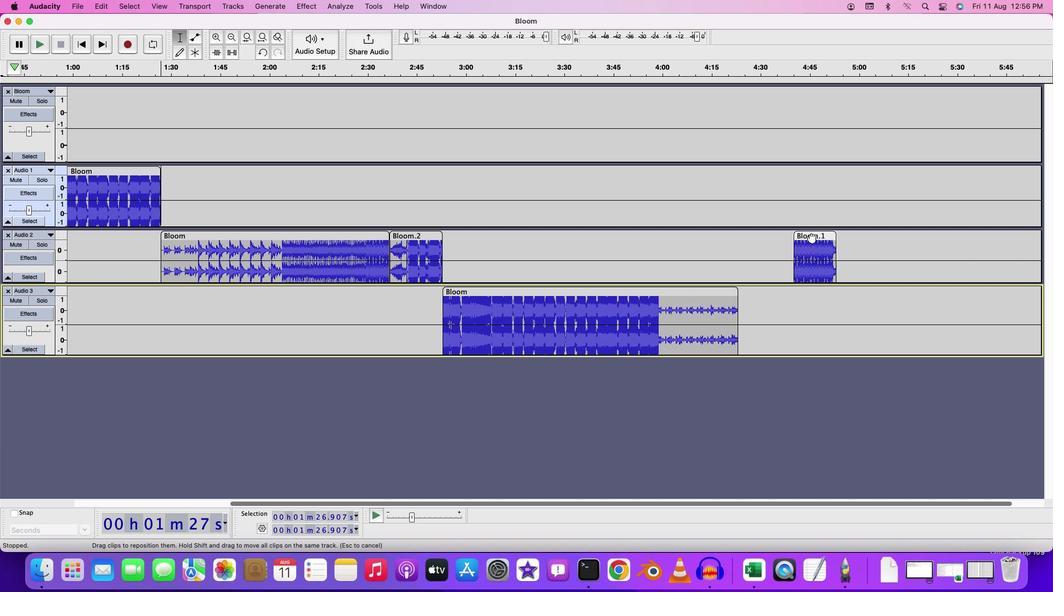 
Action: Mouse pressed left at (814, 238)
Screenshot: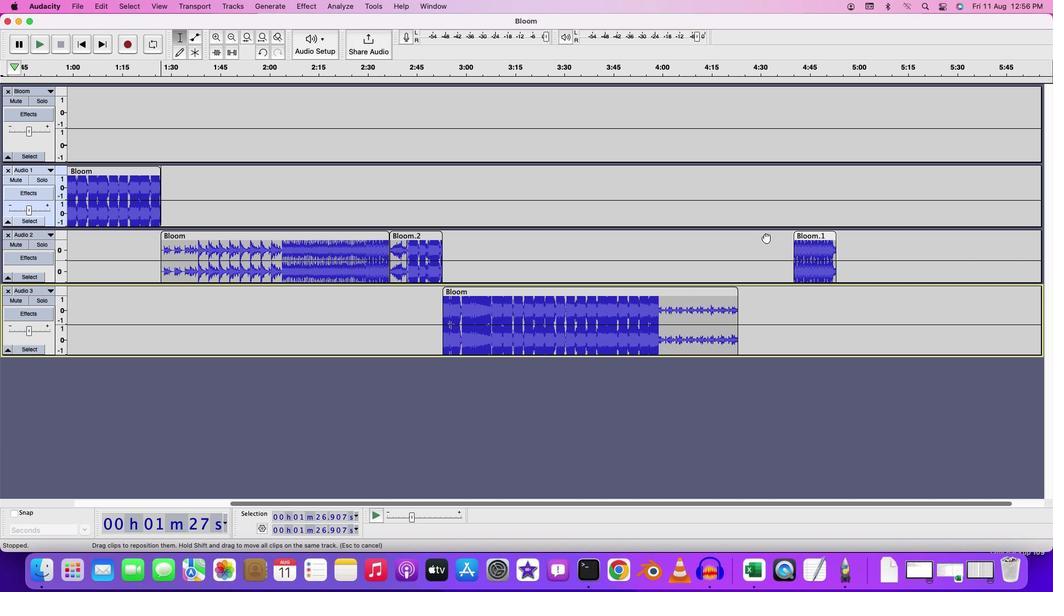 
Action: Mouse moved to (739, 332)
Screenshot: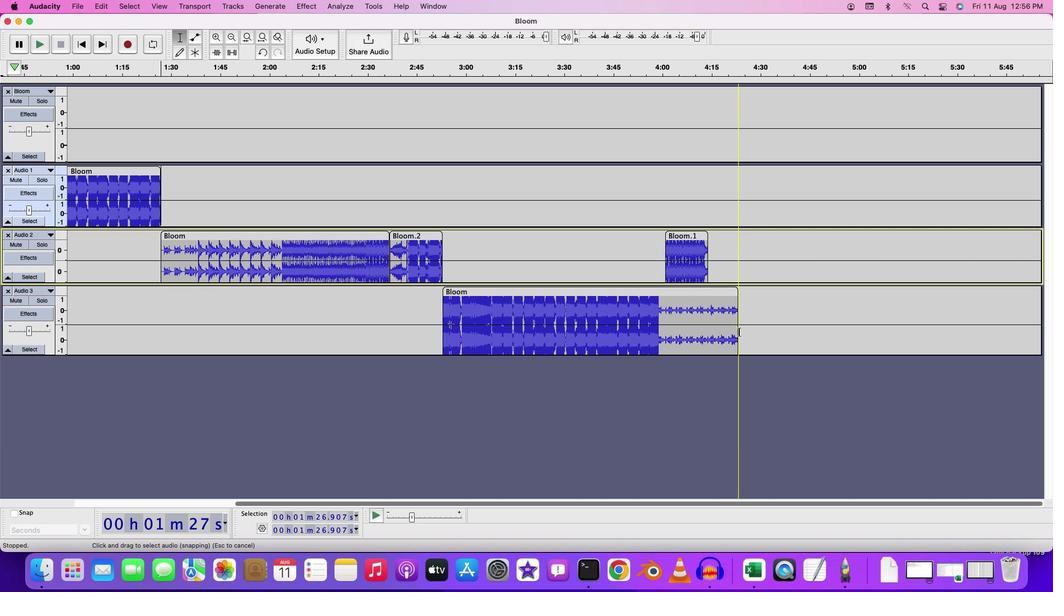 
Action: Mouse pressed left at (739, 332)
Screenshot: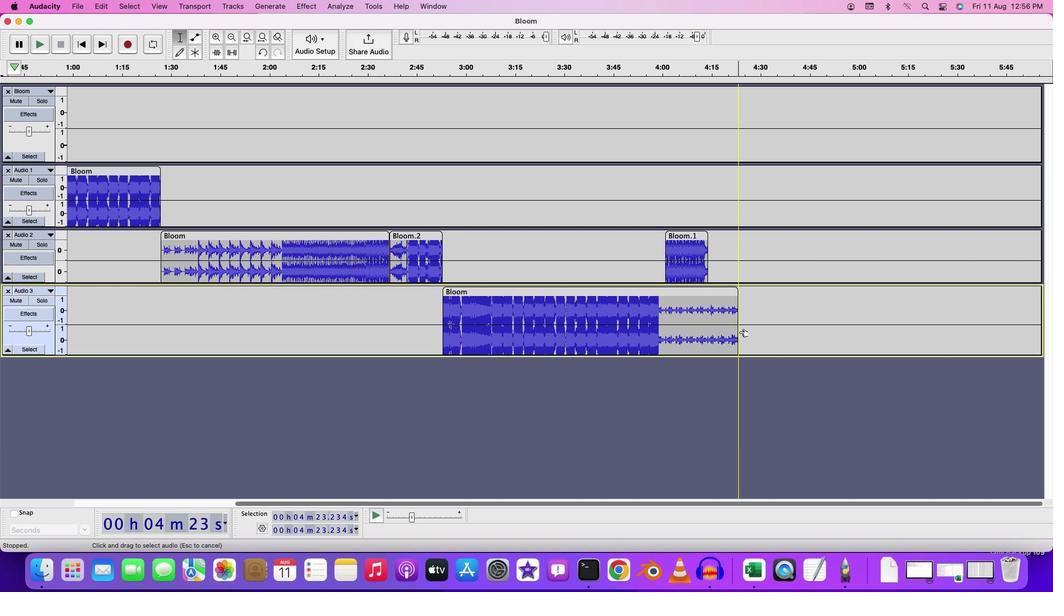 
Action: Key pressed Key.cmd'v'
Screenshot: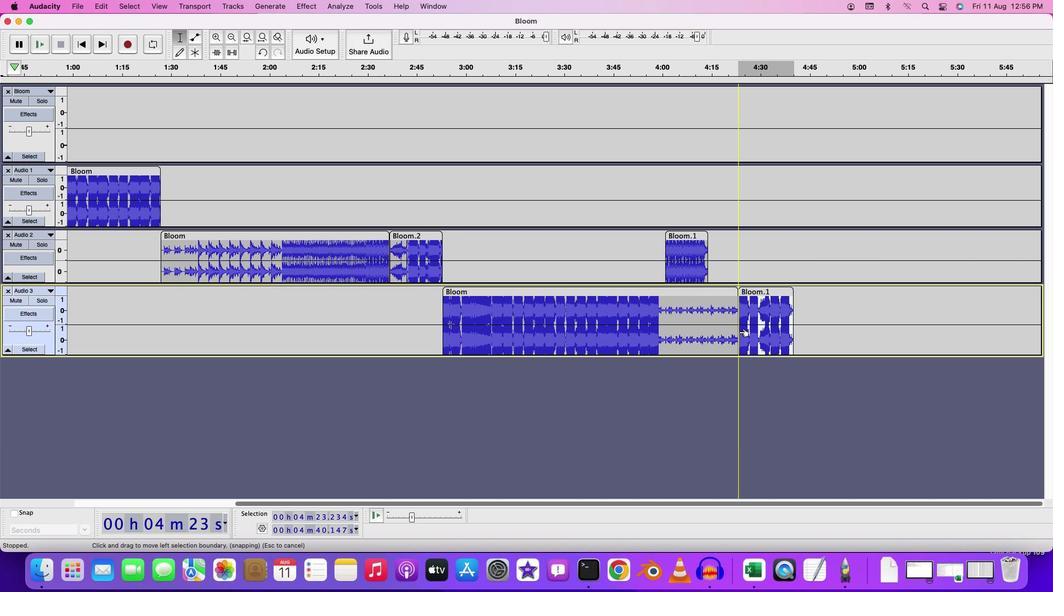 
Action: Mouse moved to (693, 237)
Screenshot: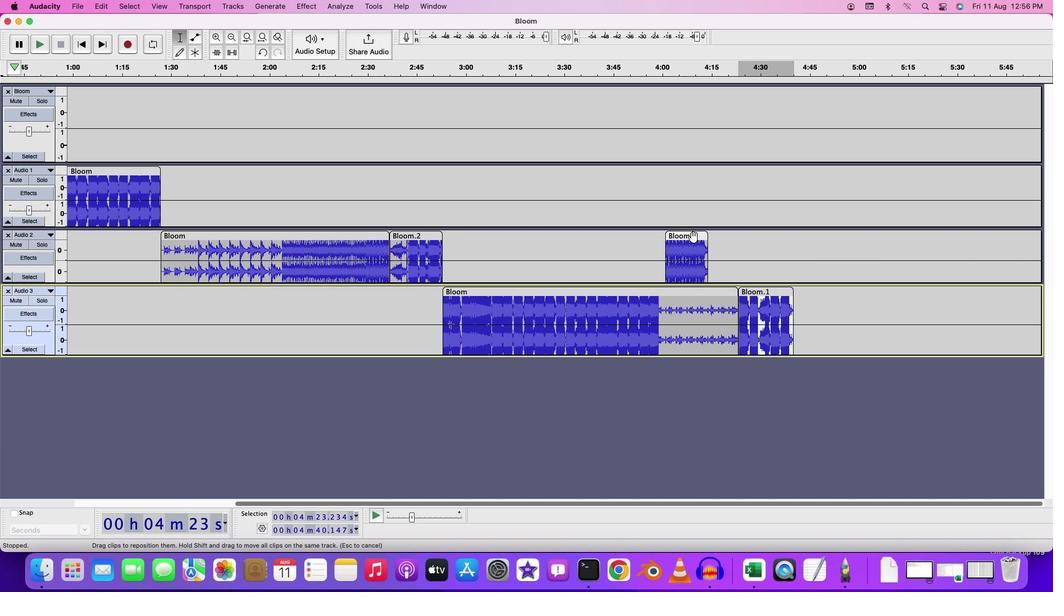 
Action: Mouse pressed left at (693, 237)
Screenshot: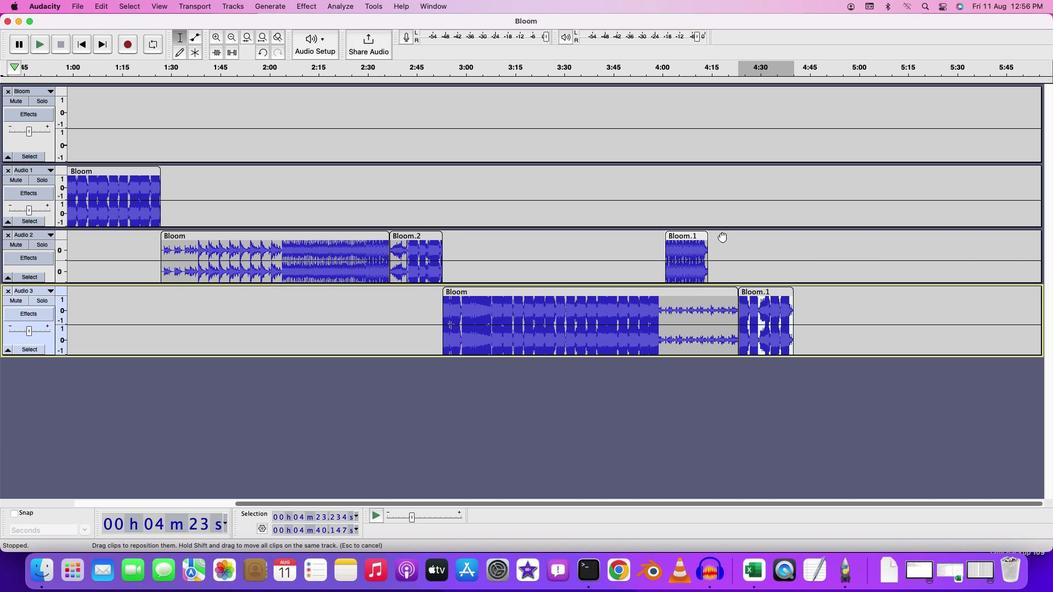 
Action: Mouse moved to (774, 437)
Screenshot: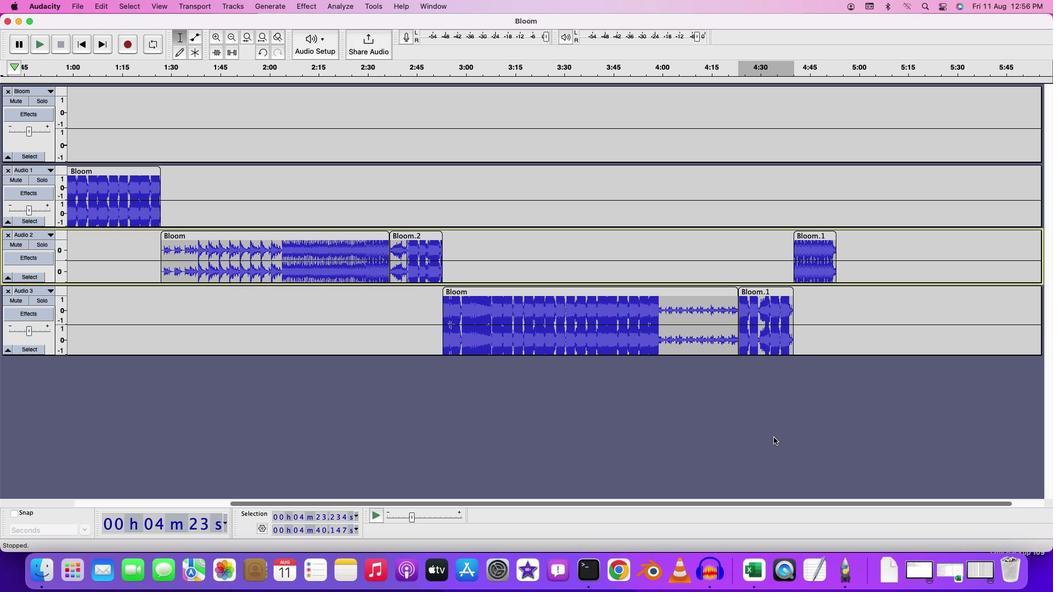 
Action: Mouse pressed left at (774, 437)
Screenshot: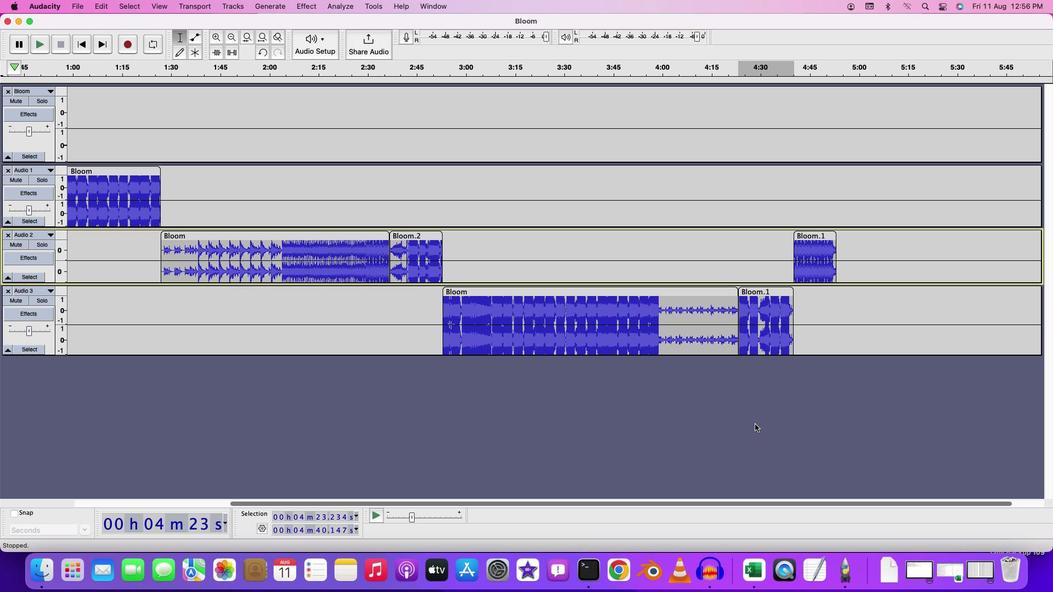 
Action: Mouse moved to (80, 7)
Screenshot: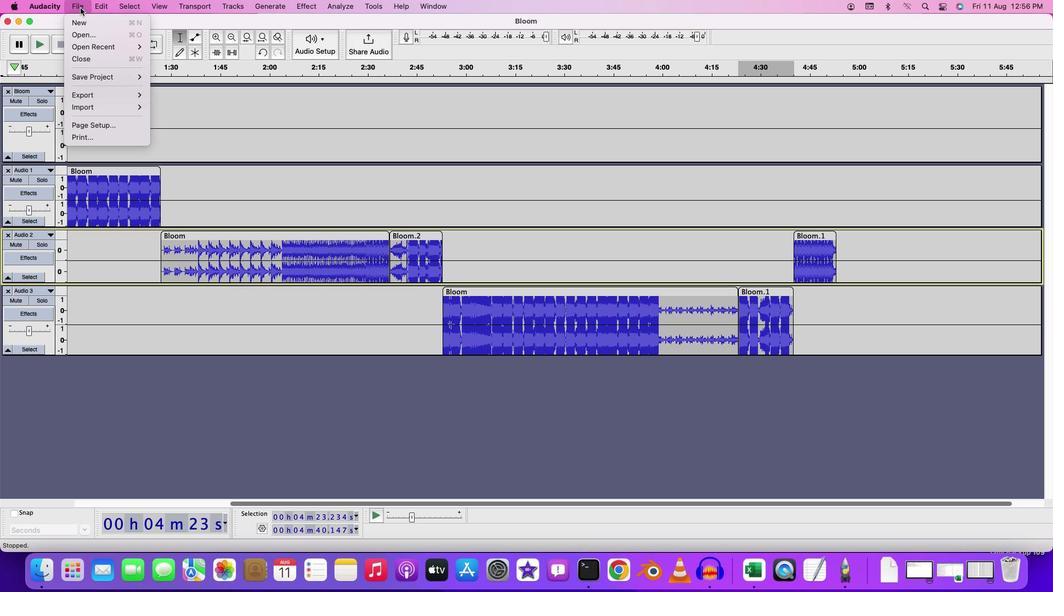 
Action: Mouse pressed left at (80, 7)
Screenshot: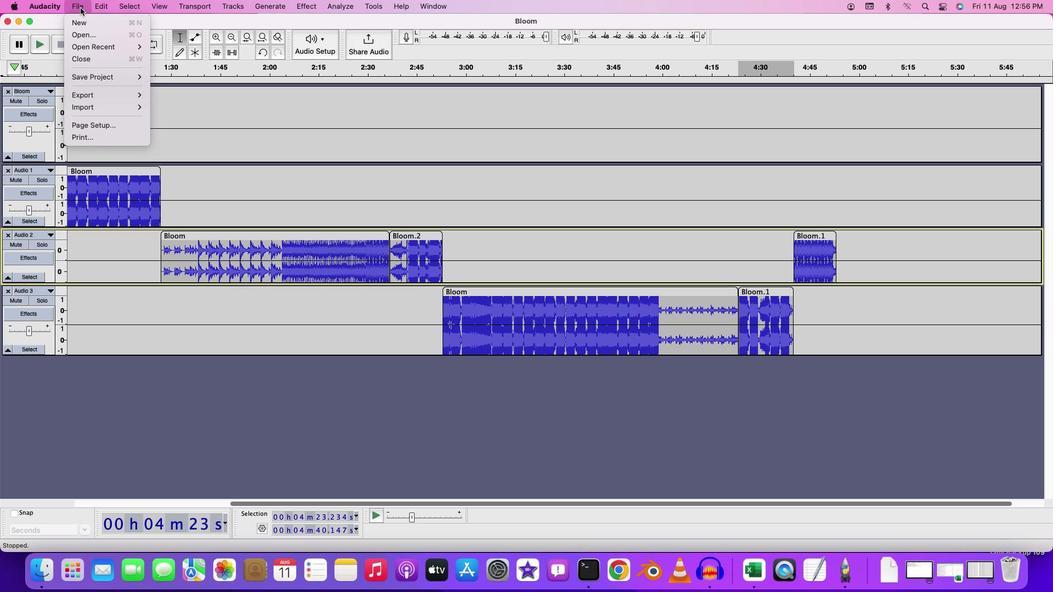 
Action: Mouse moved to (165, 79)
Screenshot: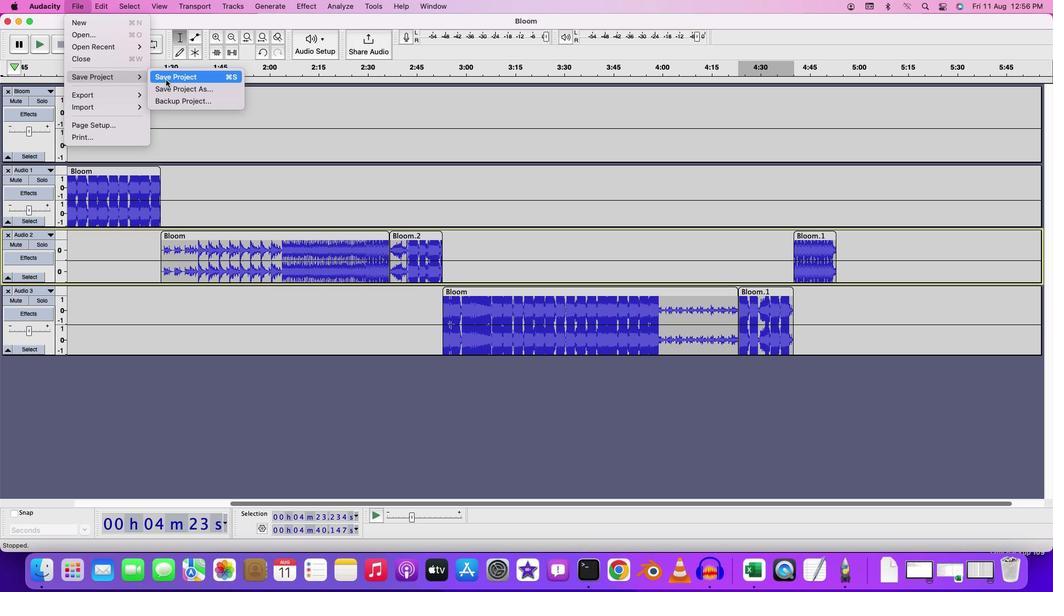 
Action: Mouse pressed left at (165, 79)
Screenshot: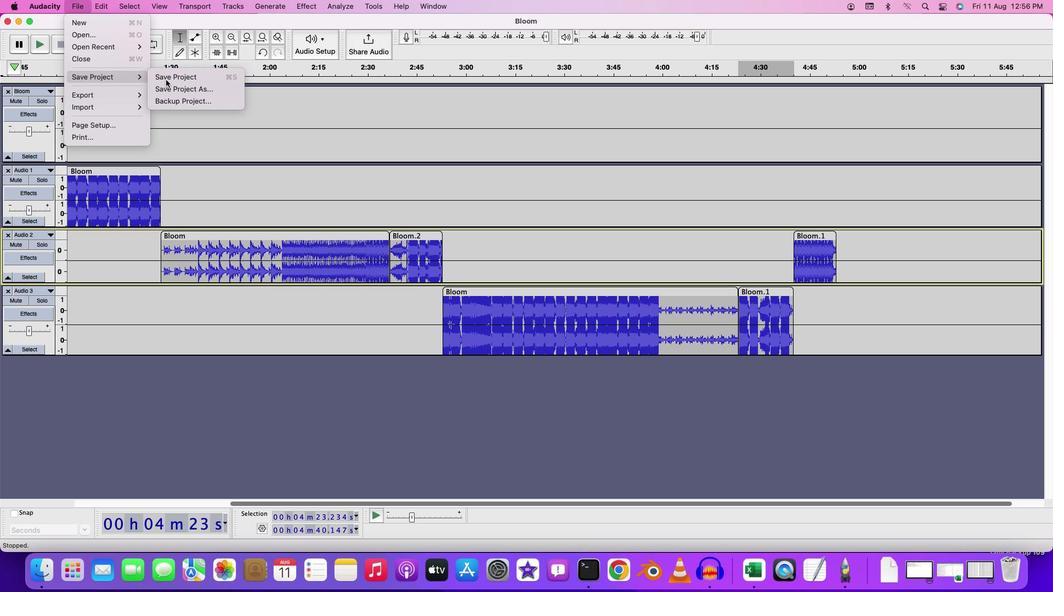 
Action: Mouse moved to (285, 126)
Screenshot: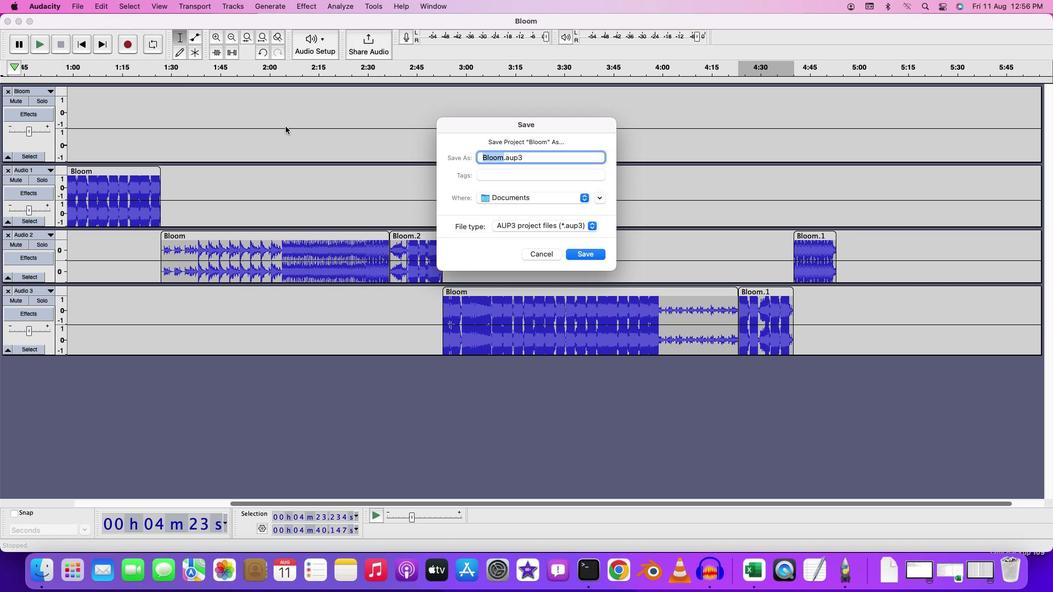 
Action: Key pressed Key.backspaceKey.shift'P''i''r'Key.backspaceKey.backspace'r''o''j''d'Key.backspace'e''c''t'Key.space'b''a''c''j'Key.backspace'k''u''p'
Screenshot: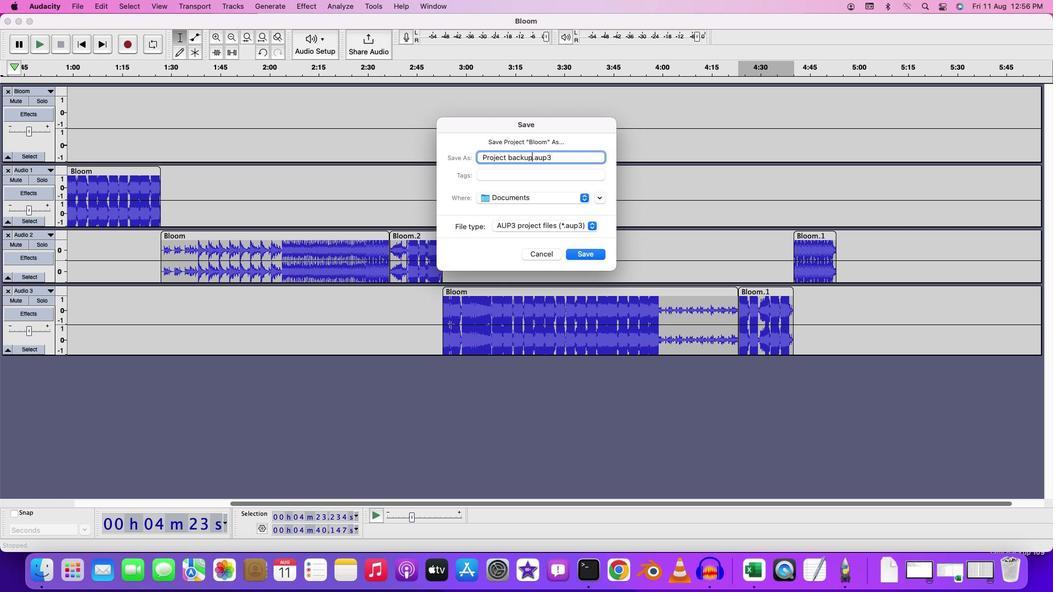 
Action: Mouse moved to (594, 257)
Screenshot: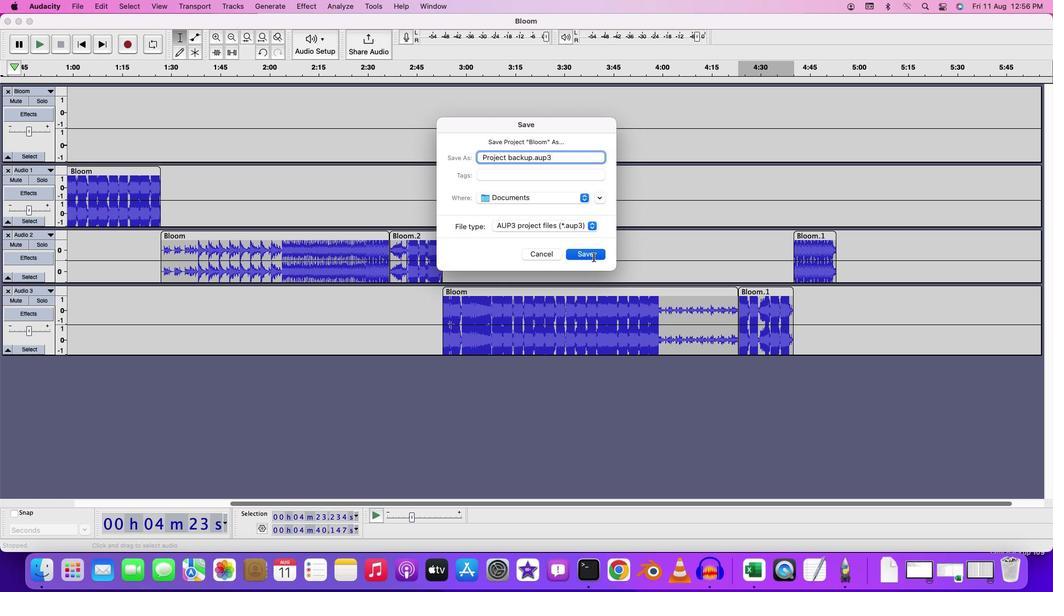 
Action: Mouse pressed left at (594, 257)
Screenshot: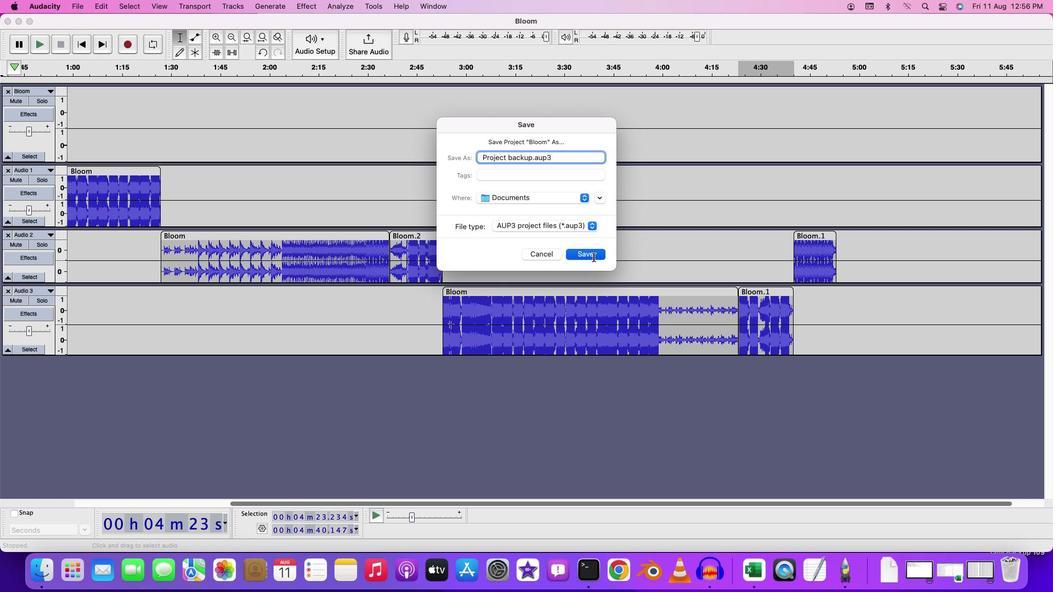 
Action: Mouse moved to (552, 263)
Screenshot: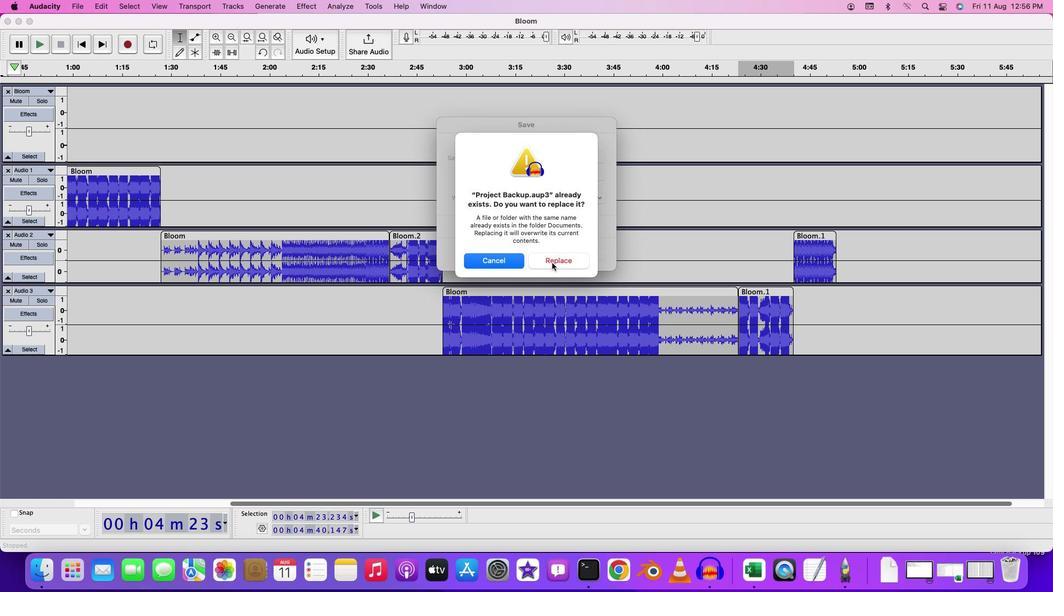 
Action: Mouse pressed left at (552, 263)
Screenshot: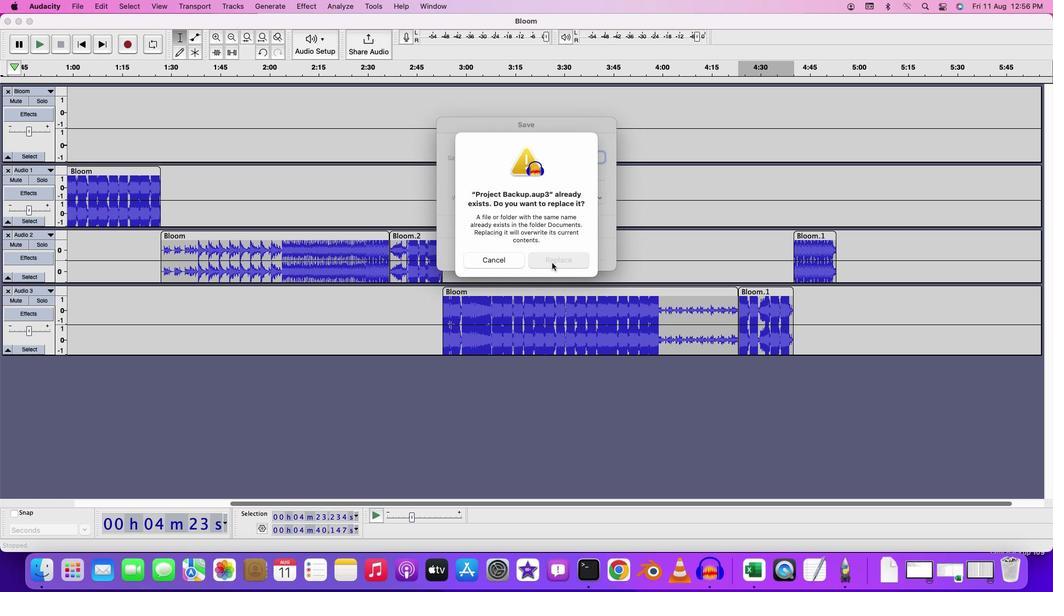 
Action: Mouse moved to (553, 261)
Screenshot: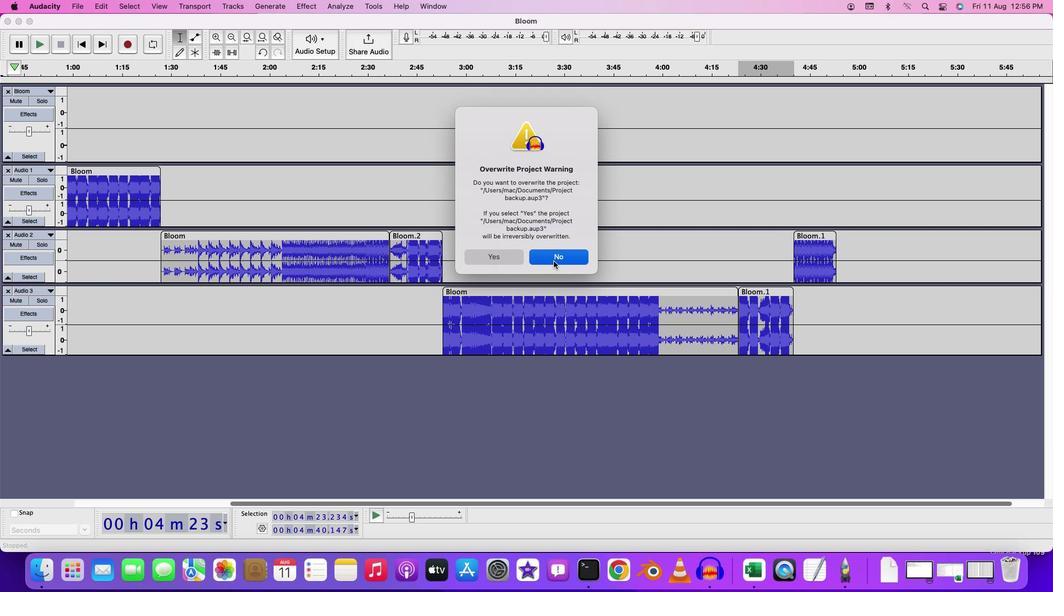 
Action: Mouse pressed left at (553, 261)
Screenshot: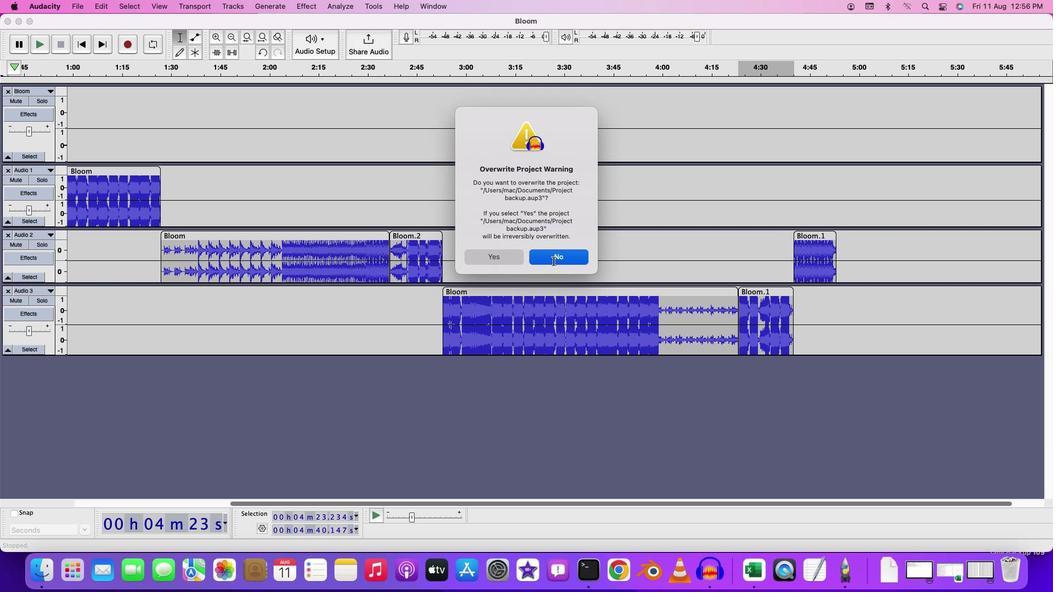 
Action: Mouse moved to (533, 153)
Screenshot: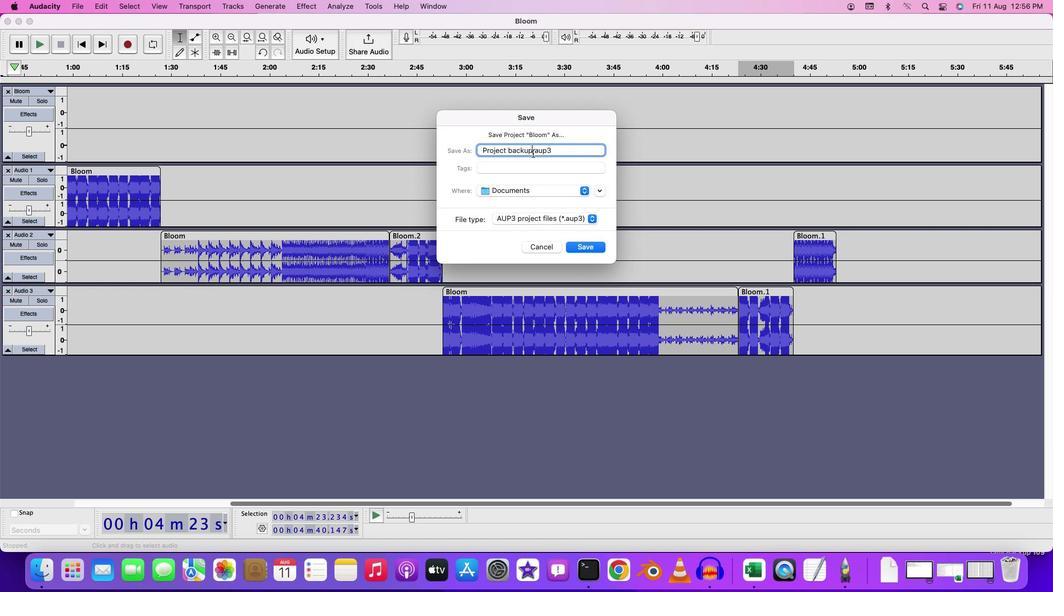 
Action: Mouse pressed left at (533, 153)
Screenshot: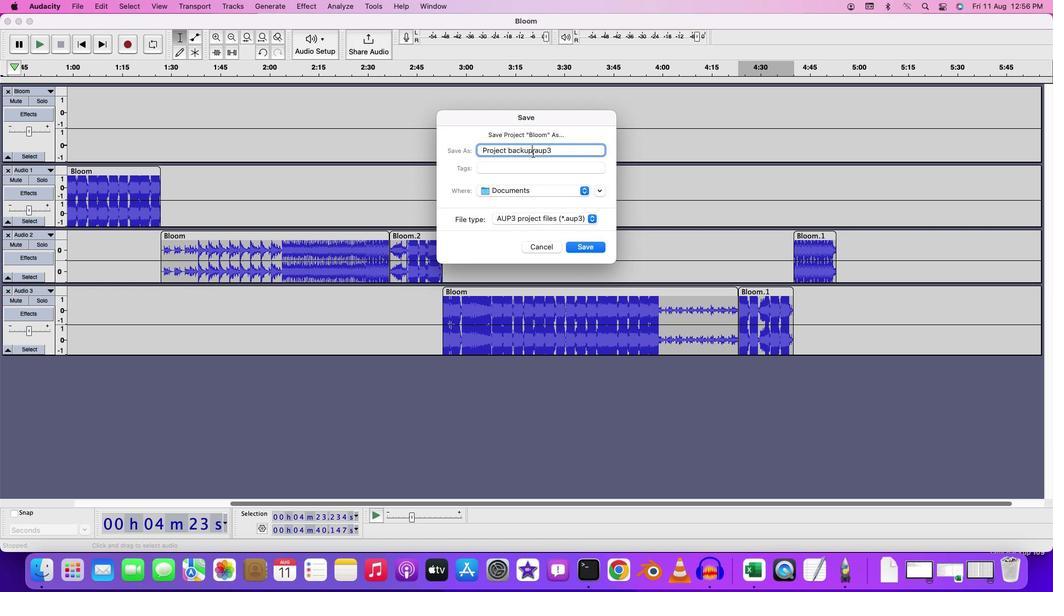 
Action: Mouse moved to (544, 172)
Screenshot: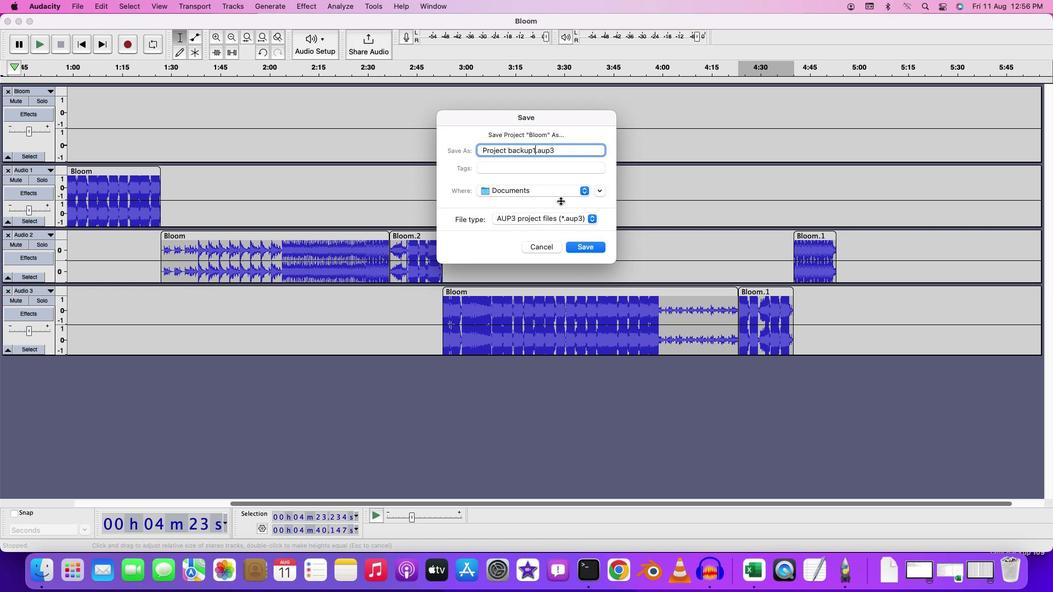 
Action: Key pressed '1'
Screenshot: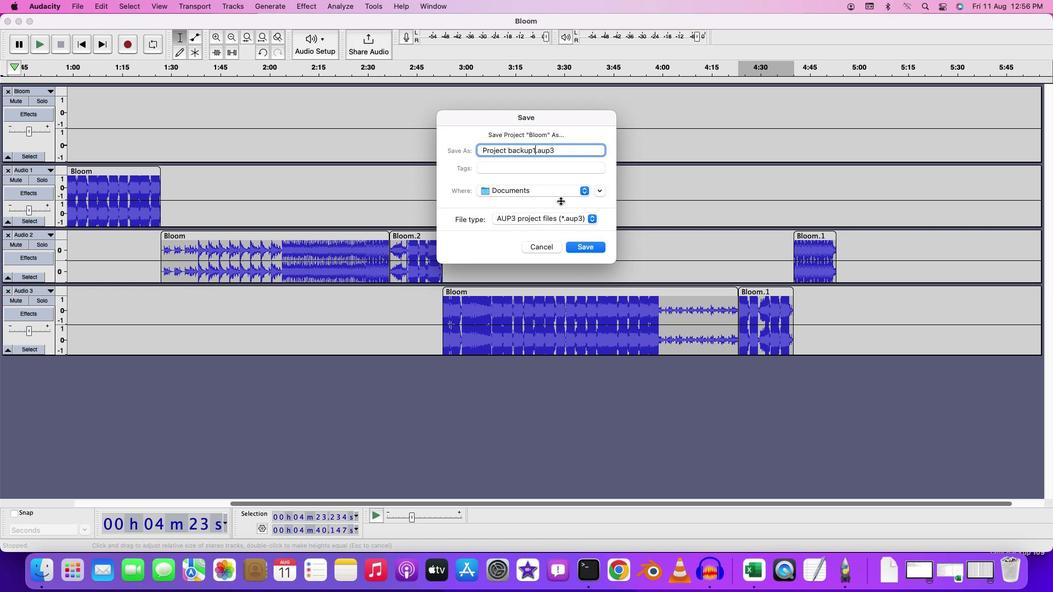 
Action: Mouse moved to (587, 249)
Screenshot: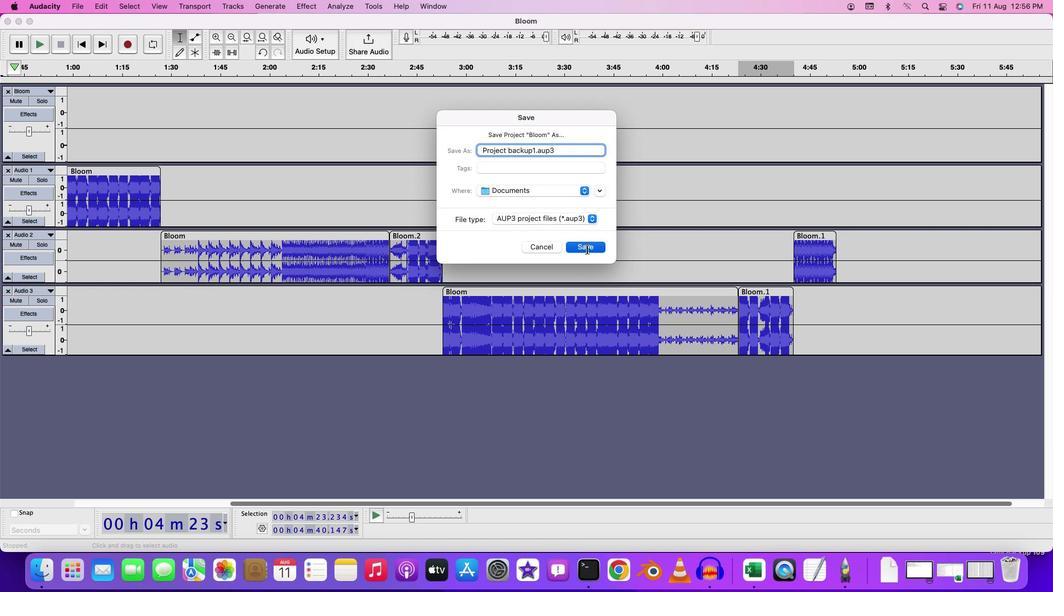 
Action: Mouse pressed left at (587, 249)
Screenshot: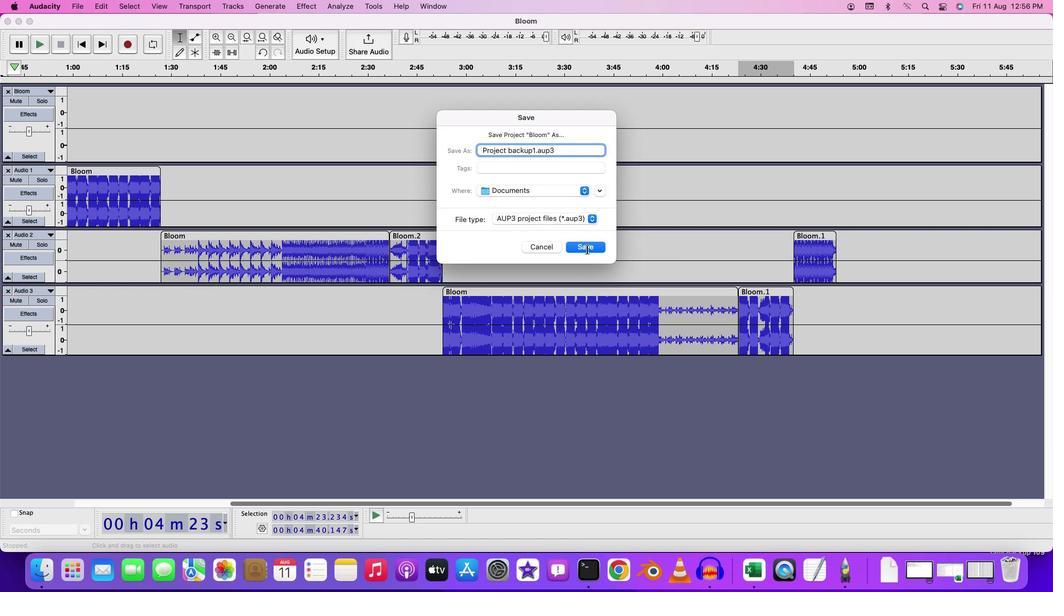 
Action: Mouse moved to (605, 406)
Screenshot: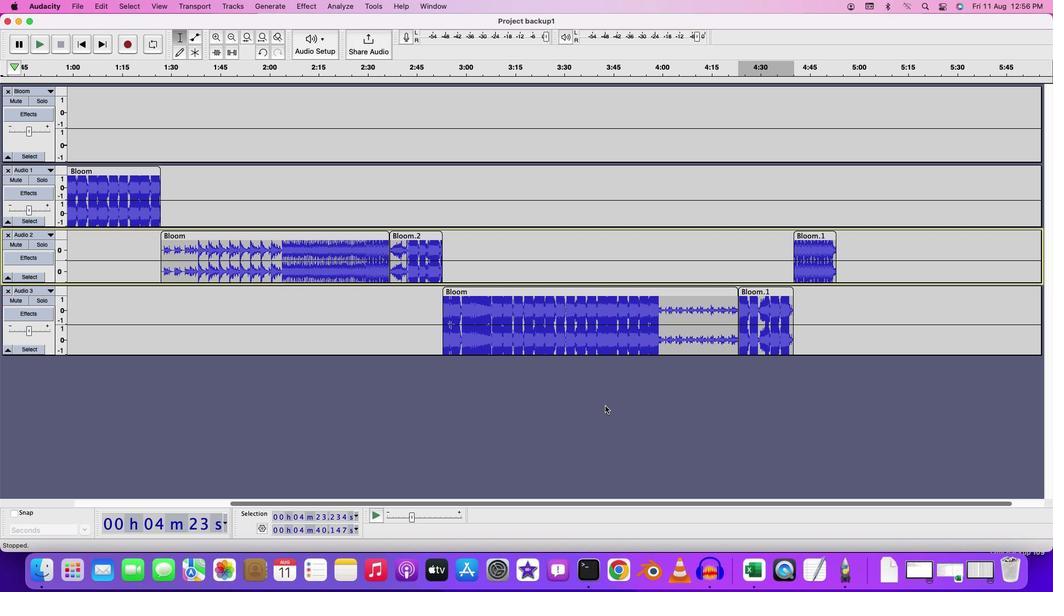 
Action: Mouse pressed left at (605, 406)
Screenshot: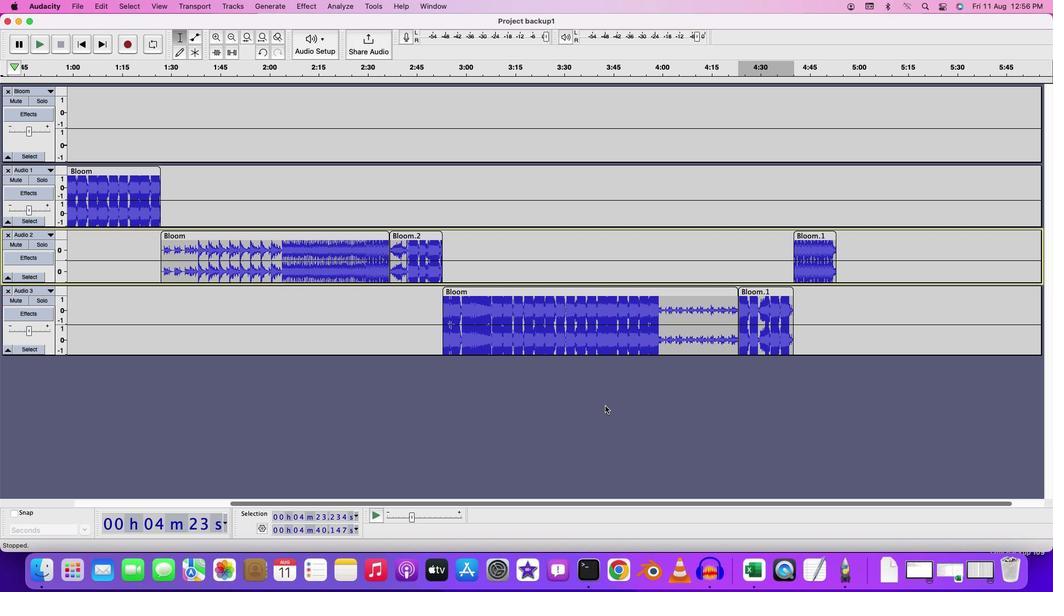 
